 Task: Find connections with filter location Rees with filter topic #careerswith filter profile language German with filter current company Arista Networks with filter school NMKRV College for Women with filter industry Design Services with filter service category Human Resources with filter keywords title Web Designer
Action: Mouse moved to (313, 221)
Screenshot: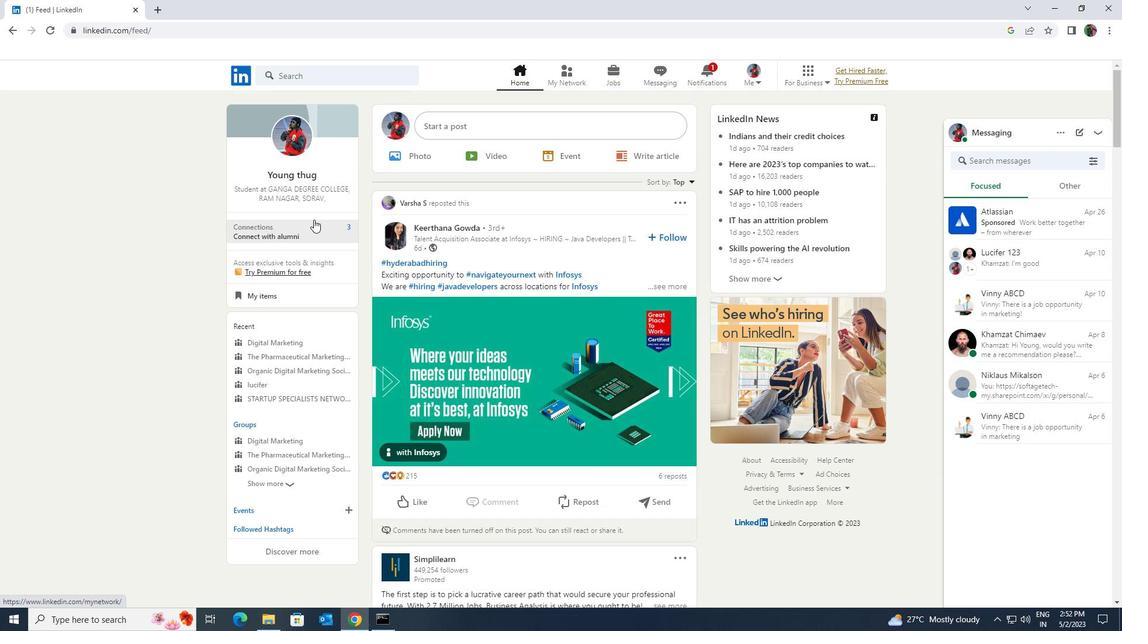 
Action: Mouse pressed left at (313, 221)
Screenshot: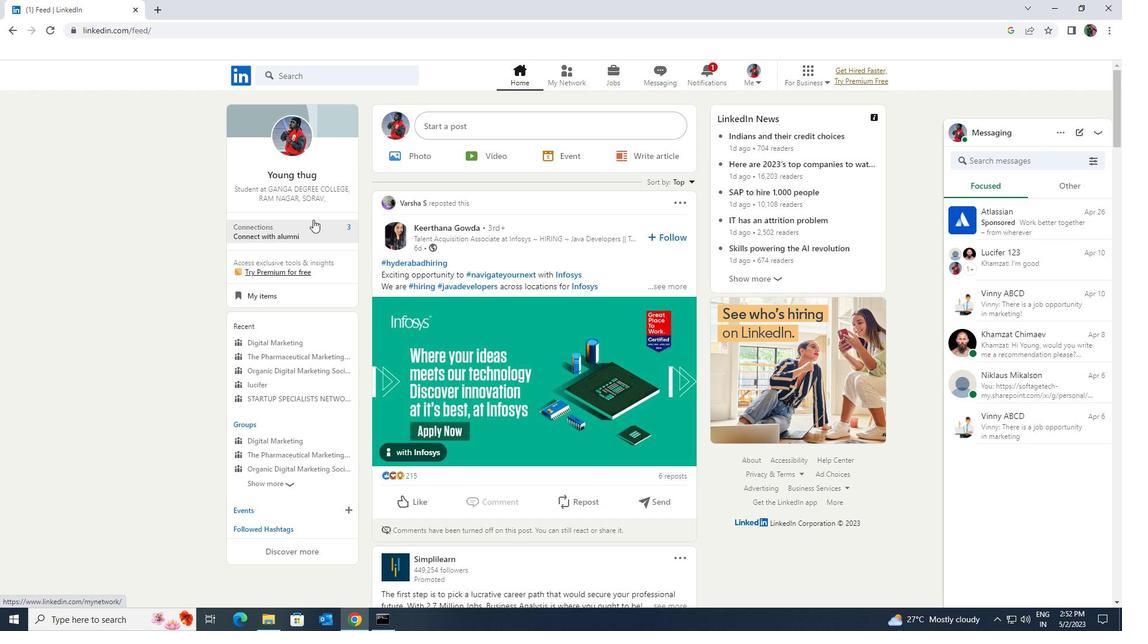 
Action: Mouse moved to (306, 139)
Screenshot: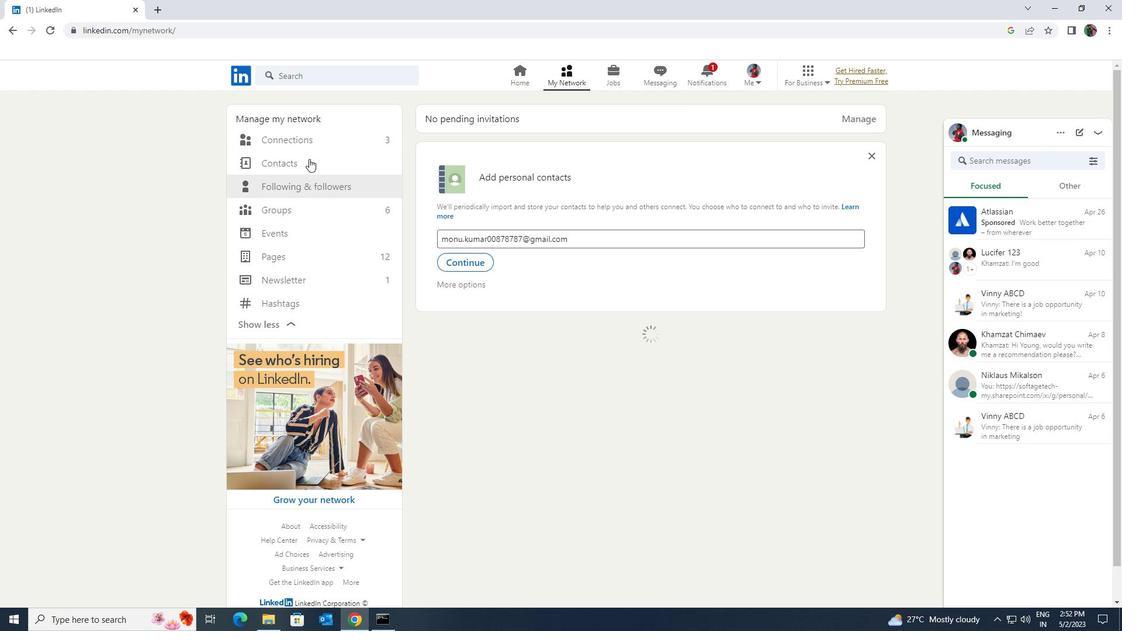 
Action: Mouse pressed left at (306, 139)
Screenshot: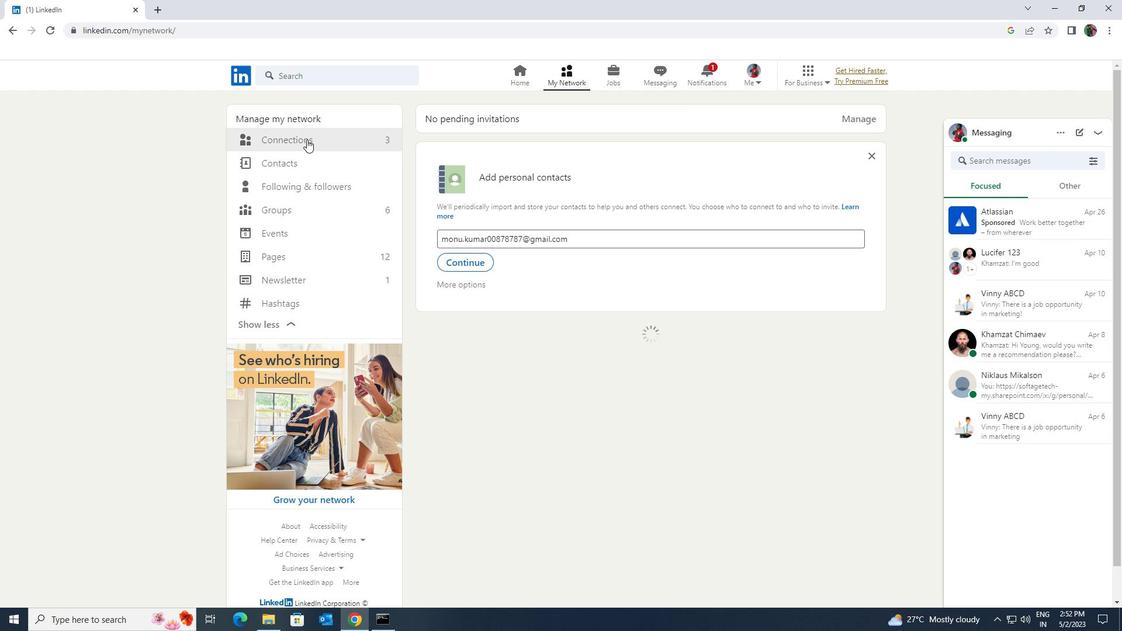
Action: Mouse moved to (635, 142)
Screenshot: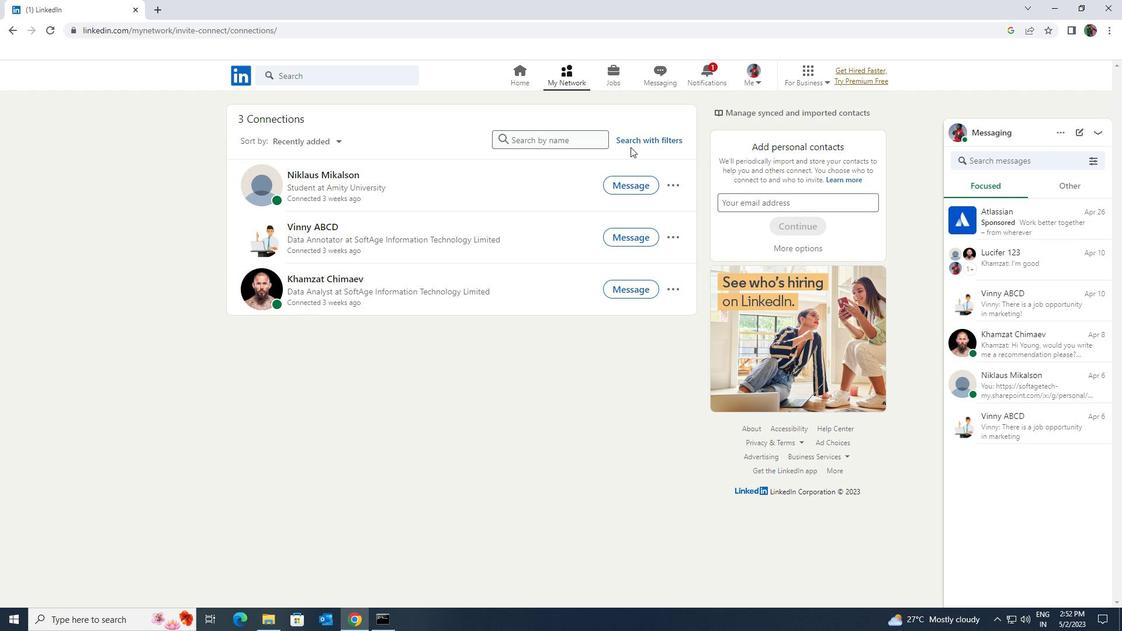 
Action: Mouse pressed left at (635, 142)
Screenshot: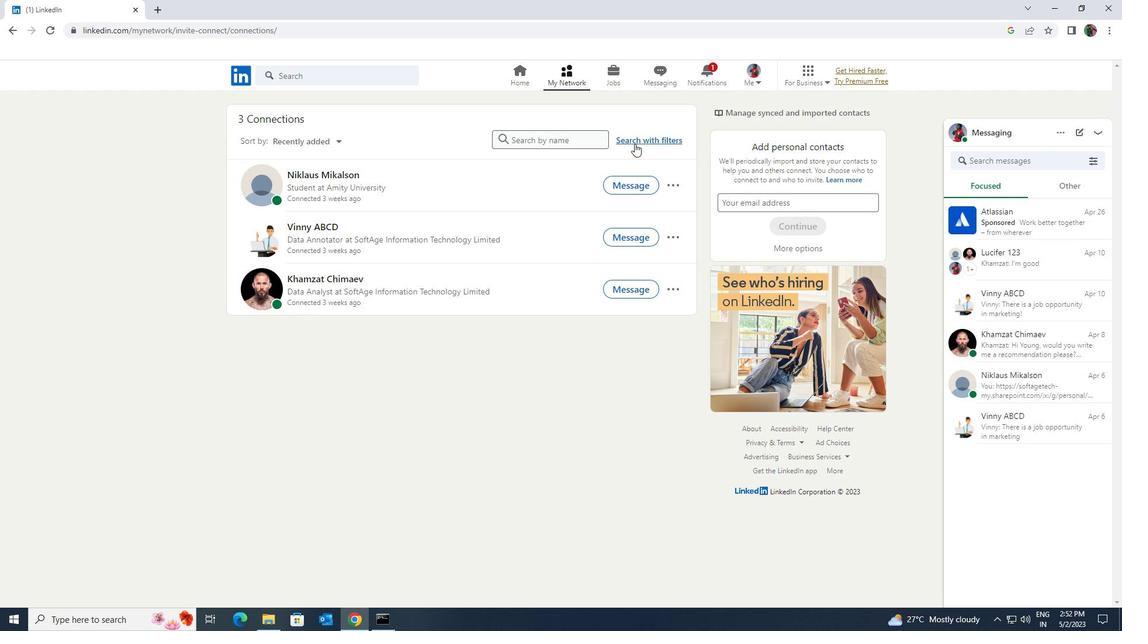 
Action: Mouse moved to (600, 108)
Screenshot: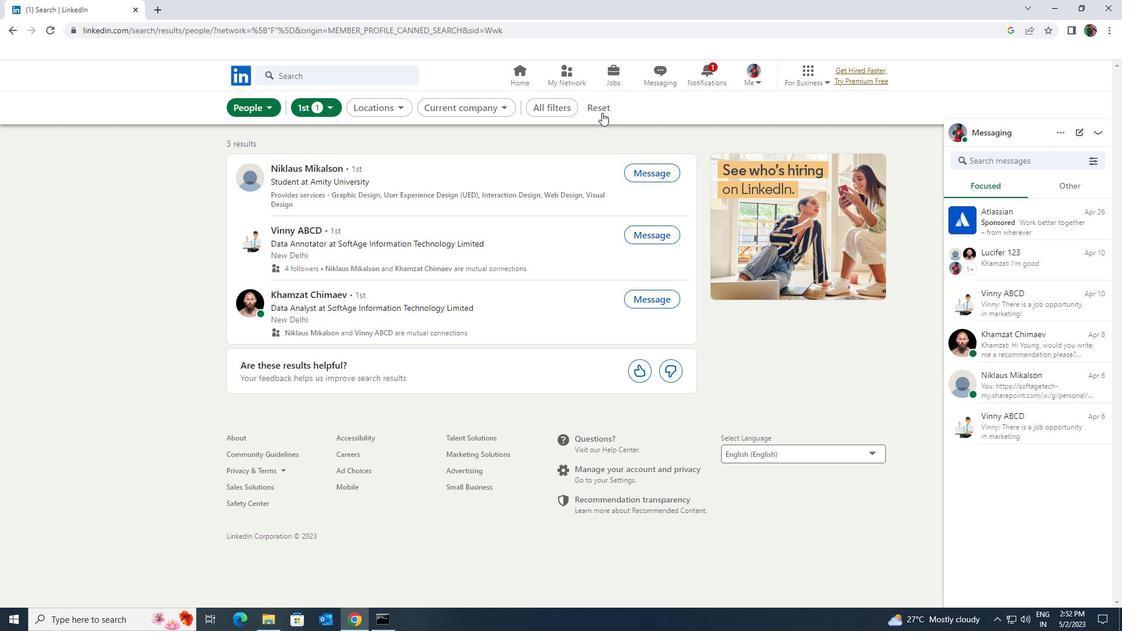 
Action: Mouse pressed left at (600, 108)
Screenshot: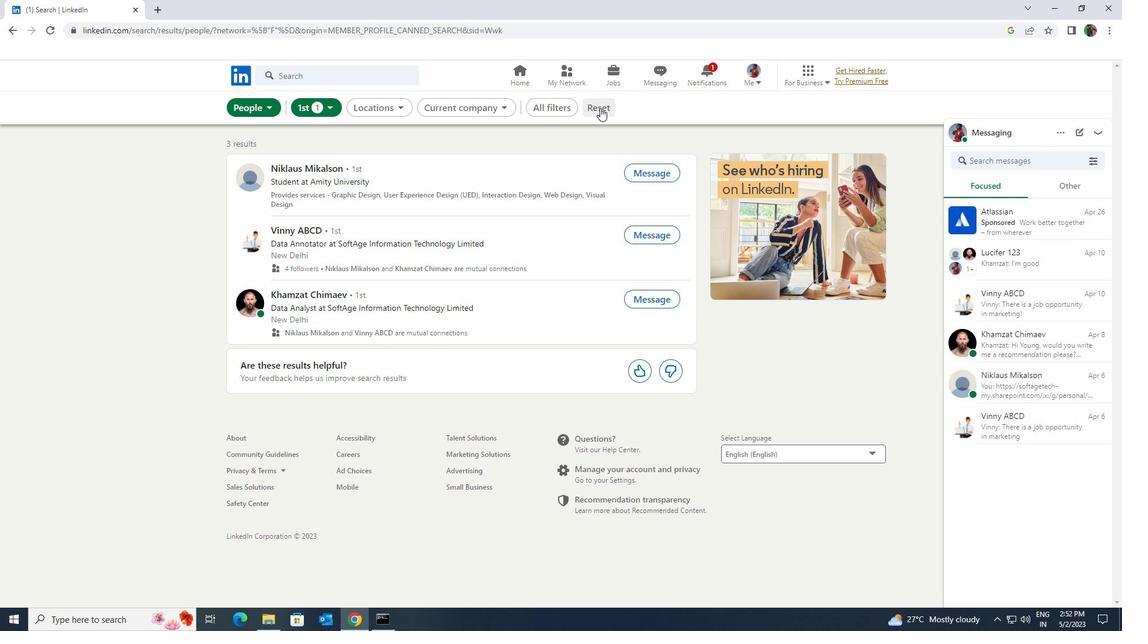 
Action: Mouse moved to (574, 106)
Screenshot: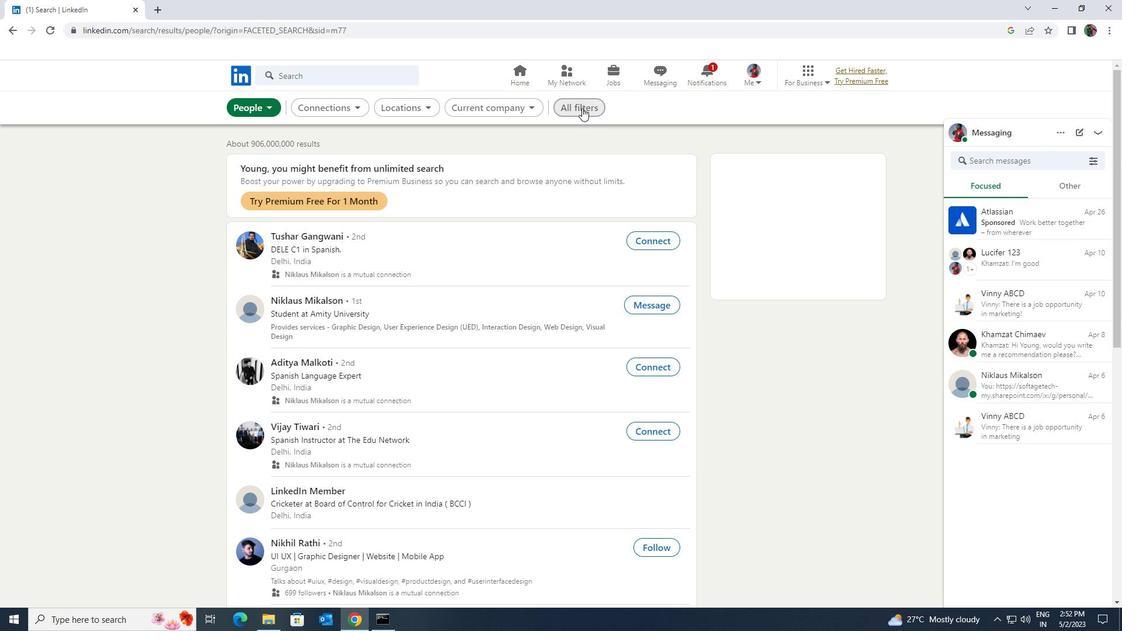 
Action: Mouse pressed left at (574, 106)
Screenshot: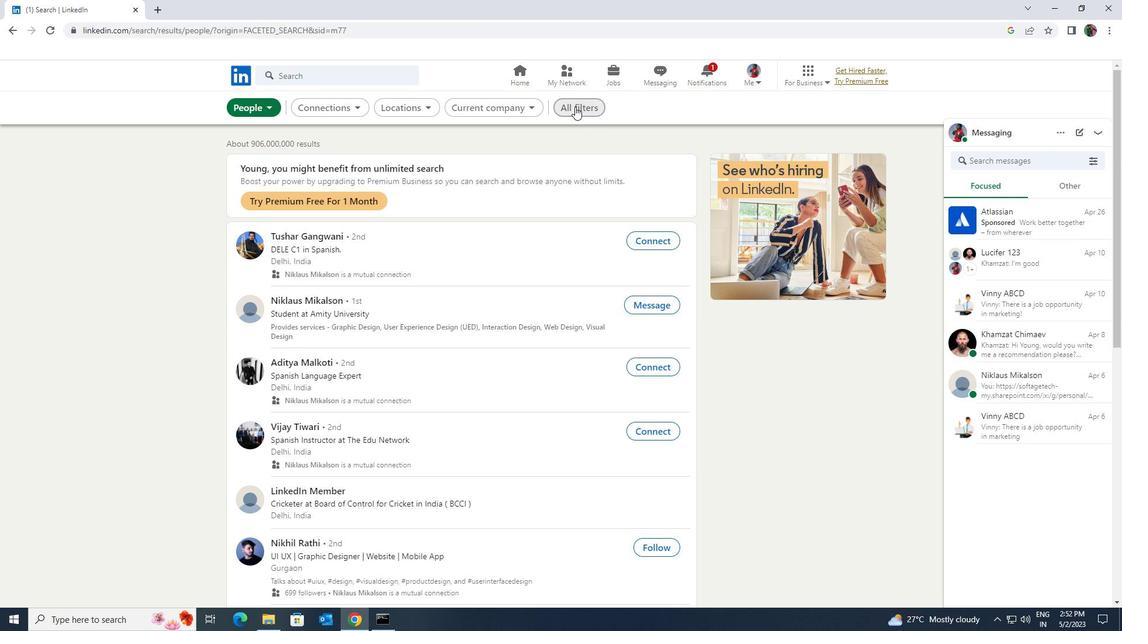 
Action: Mouse moved to (977, 461)
Screenshot: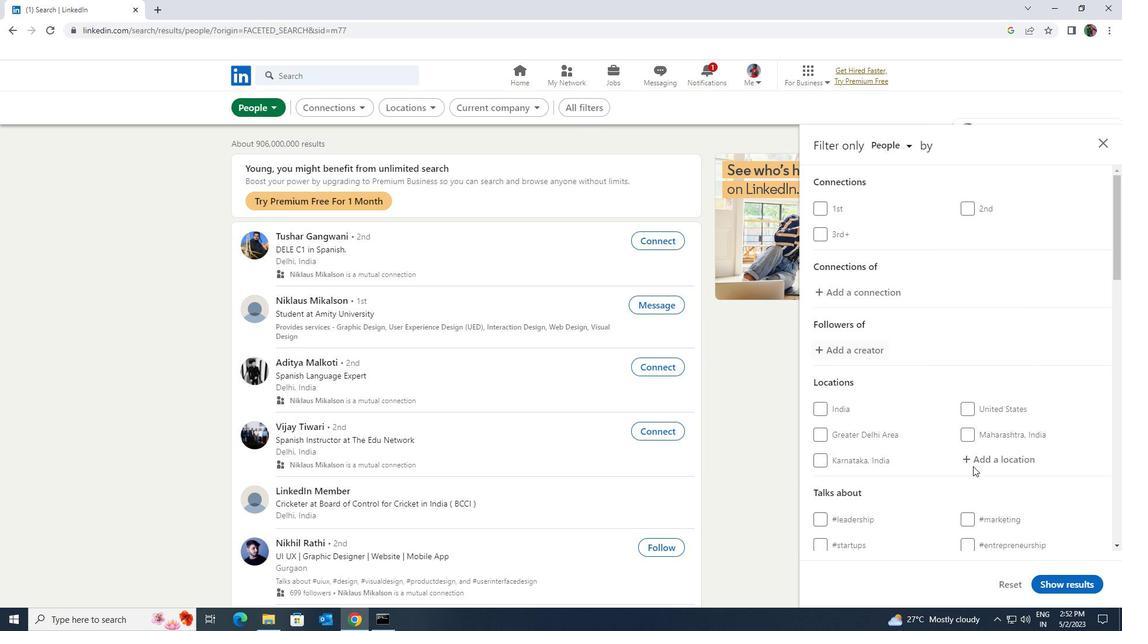
Action: Mouse pressed left at (977, 461)
Screenshot: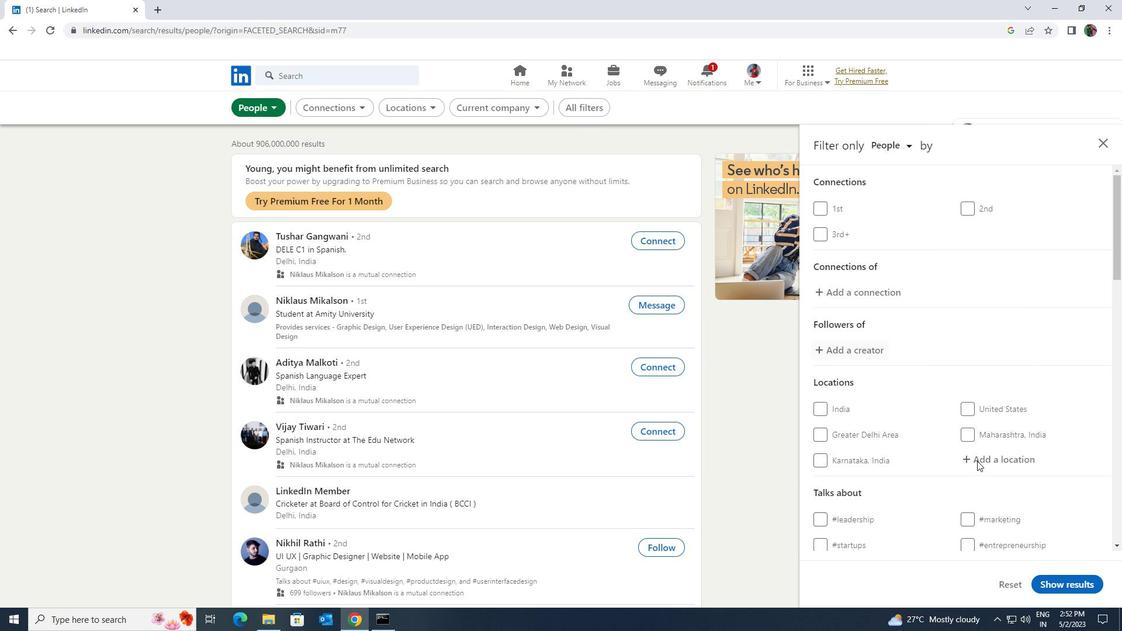 
Action: Mouse moved to (980, 456)
Screenshot: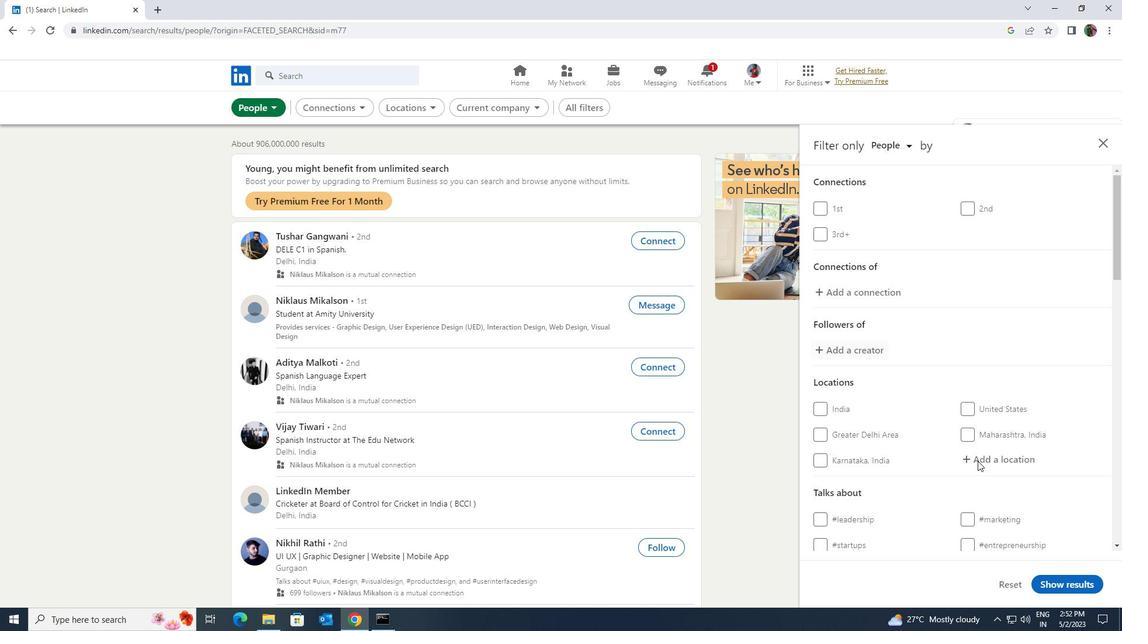 
Action: Mouse pressed left at (980, 456)
Screenshot: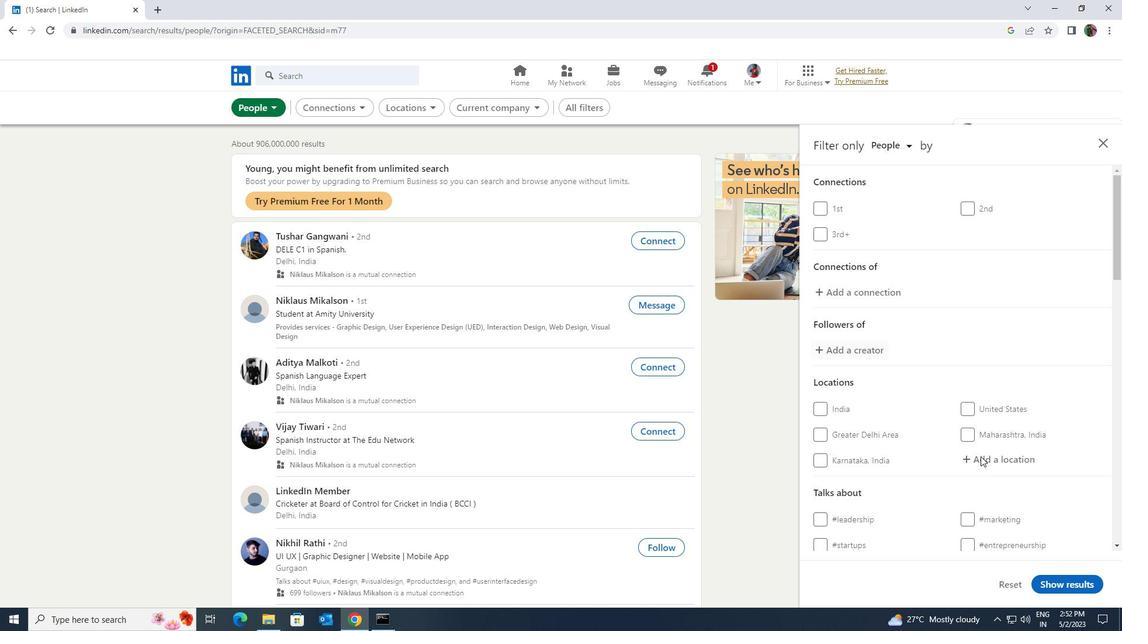 
Action: Key pressed <Key.shift>RESS
Screenshot: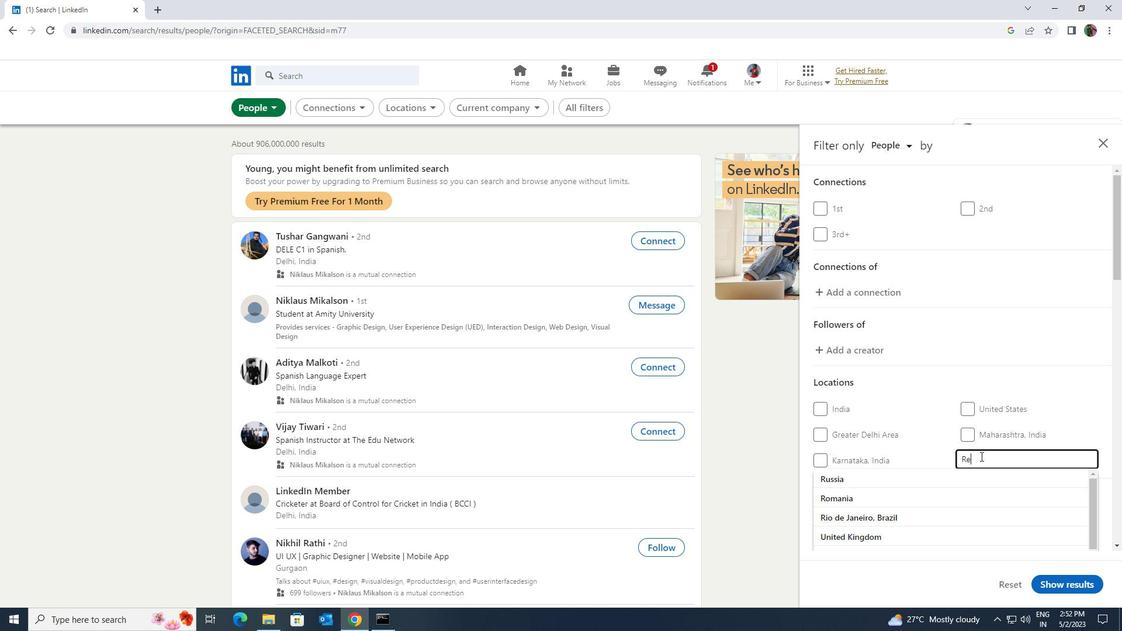 
Action: Mouse moved to (980, 461)
Screenshot: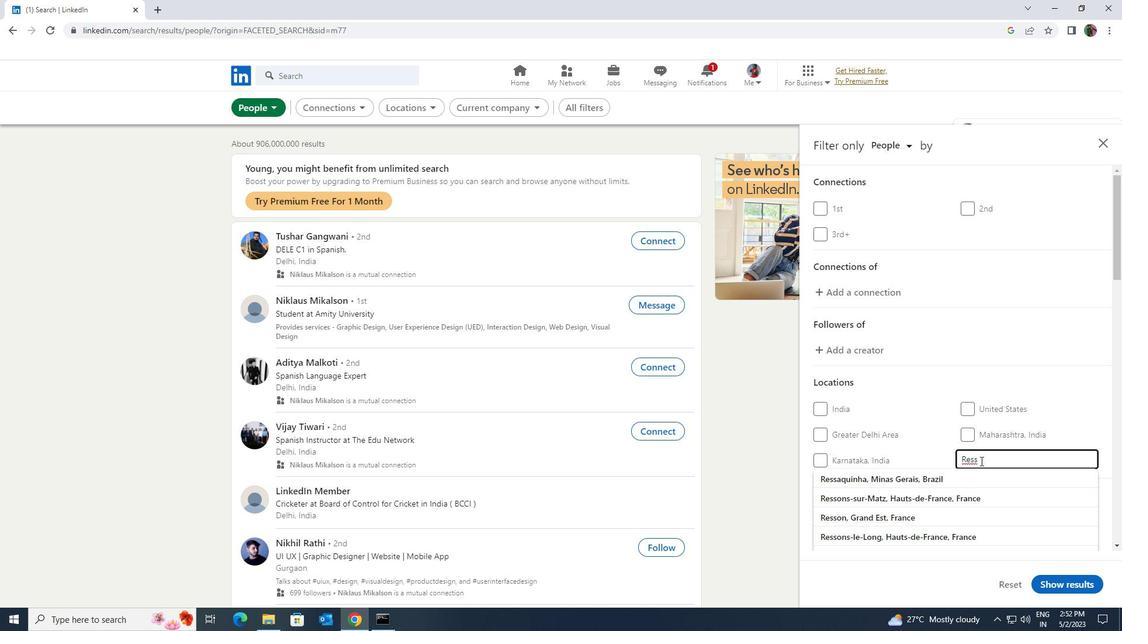 
Action: Key pressed <Key.enter>
Screenshot: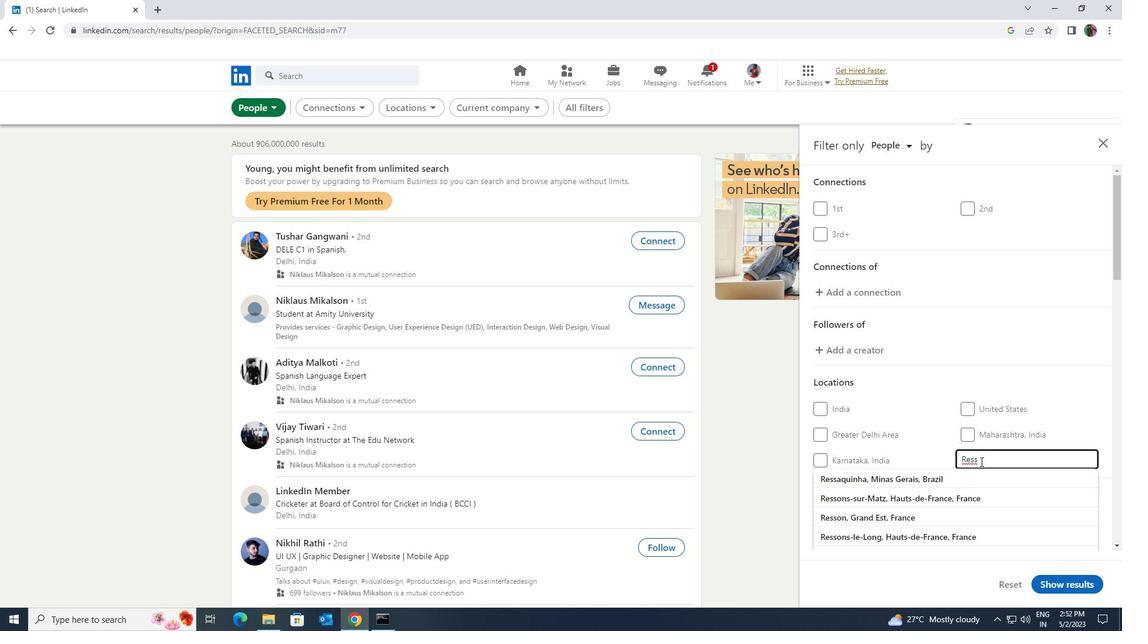 
Action: Mouse moved to (970, 469)
Screenshot: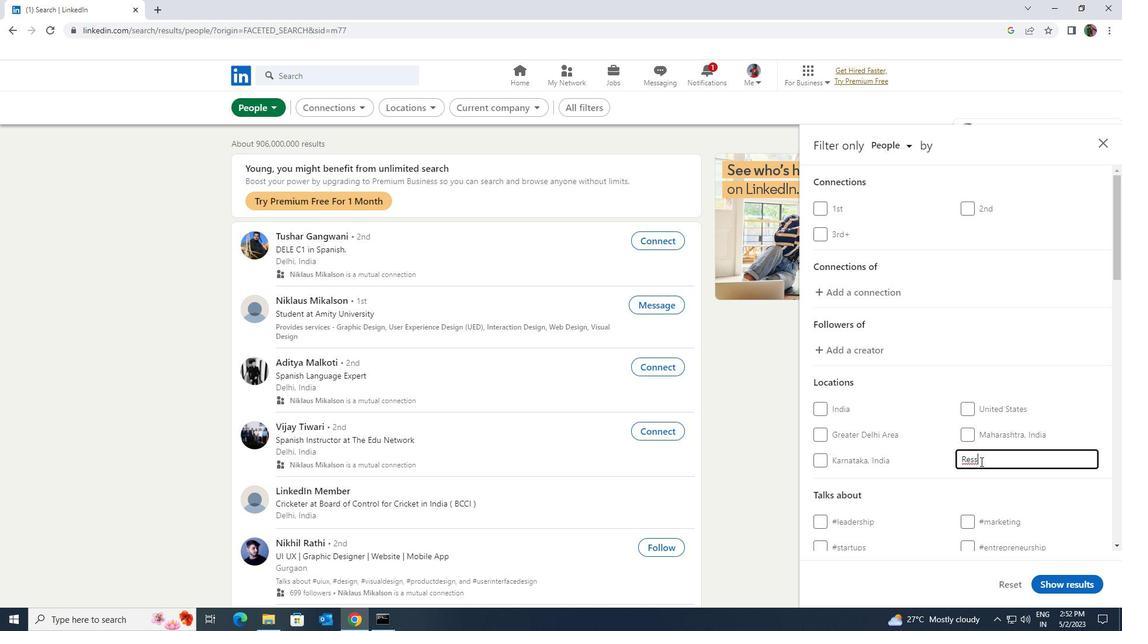 
Action: Mouse scrolled (970, 469) with delta (0, 0)
Screenshot: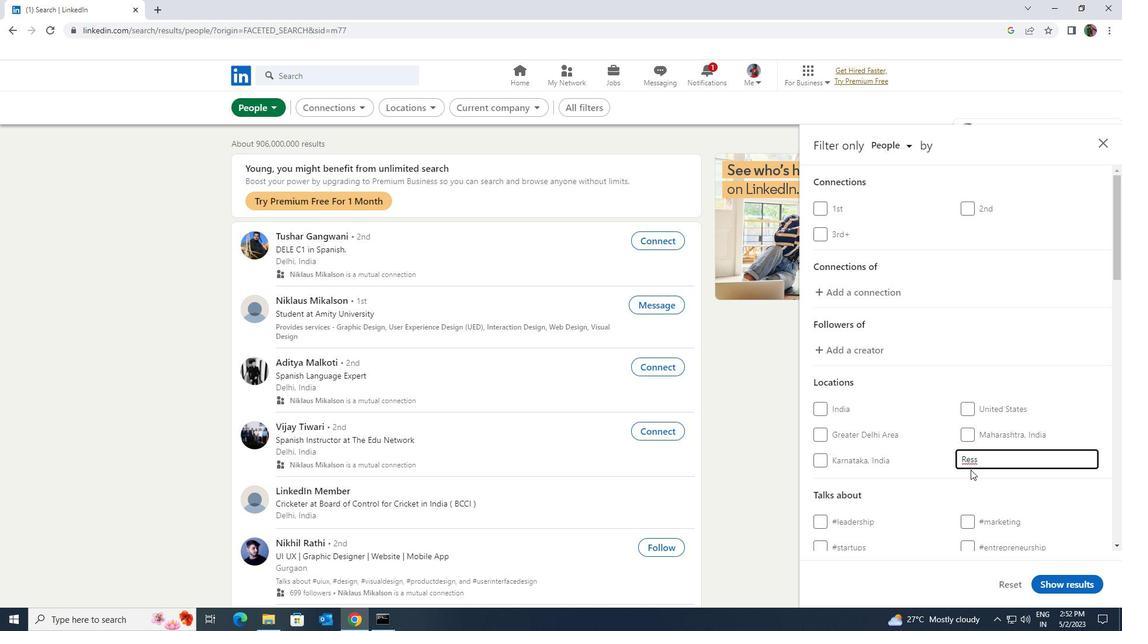 
Action: Mouse scrolled (970, 469) with delta (0, 0)
Screenshot: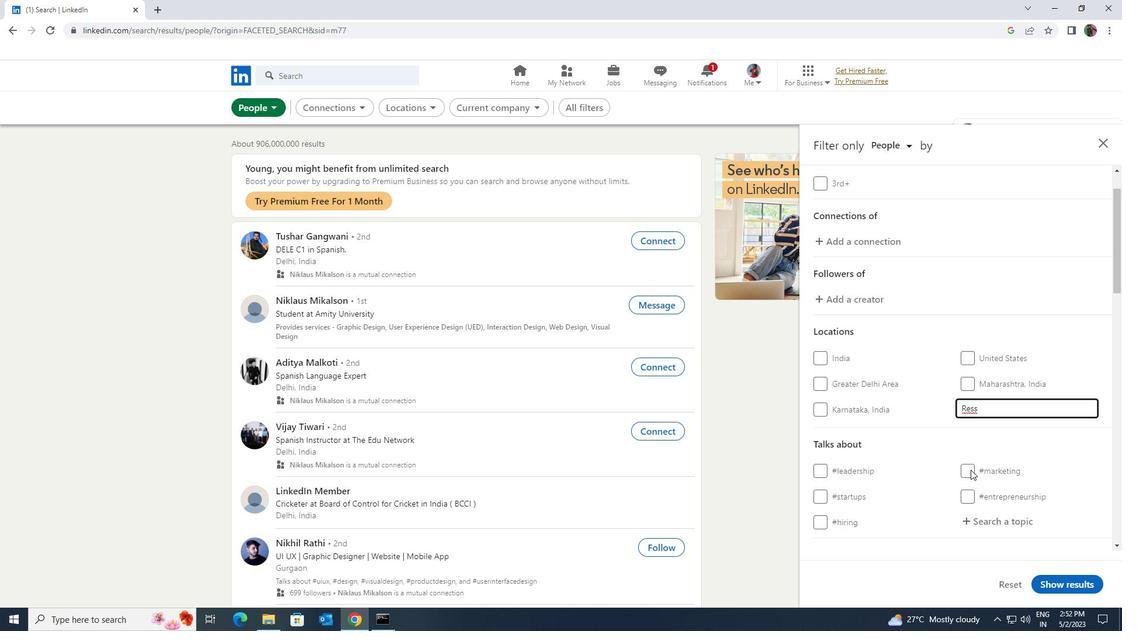 
Action: Mouse scrolled (970, 469) with delta (0, 0)
Screenshot: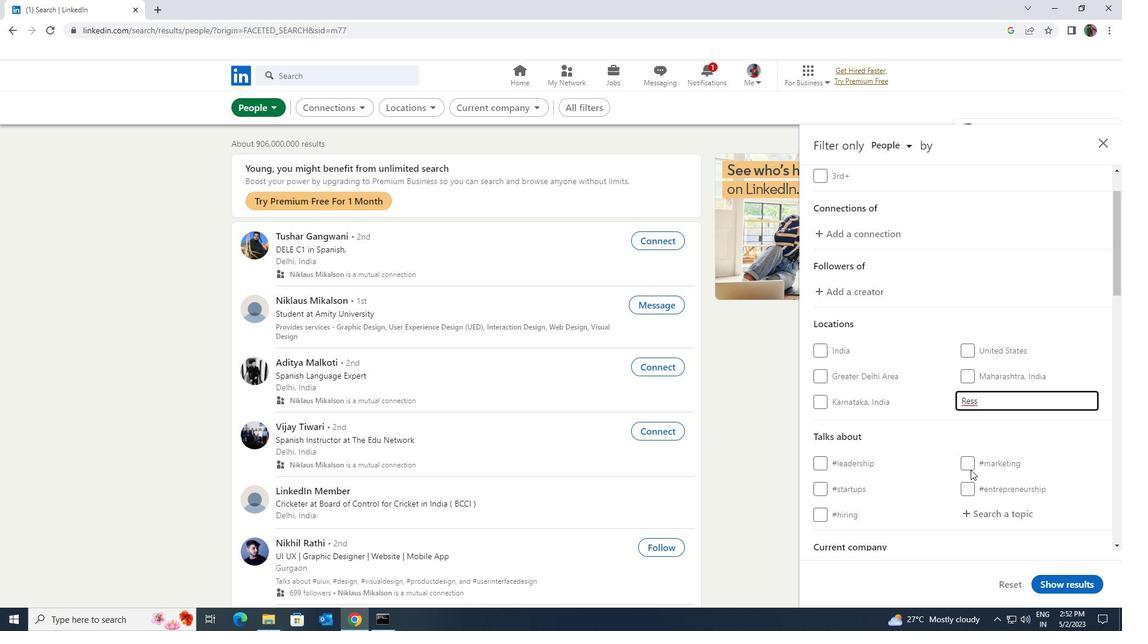 
Action: Mouse moved to (988, 397)
Screenshot: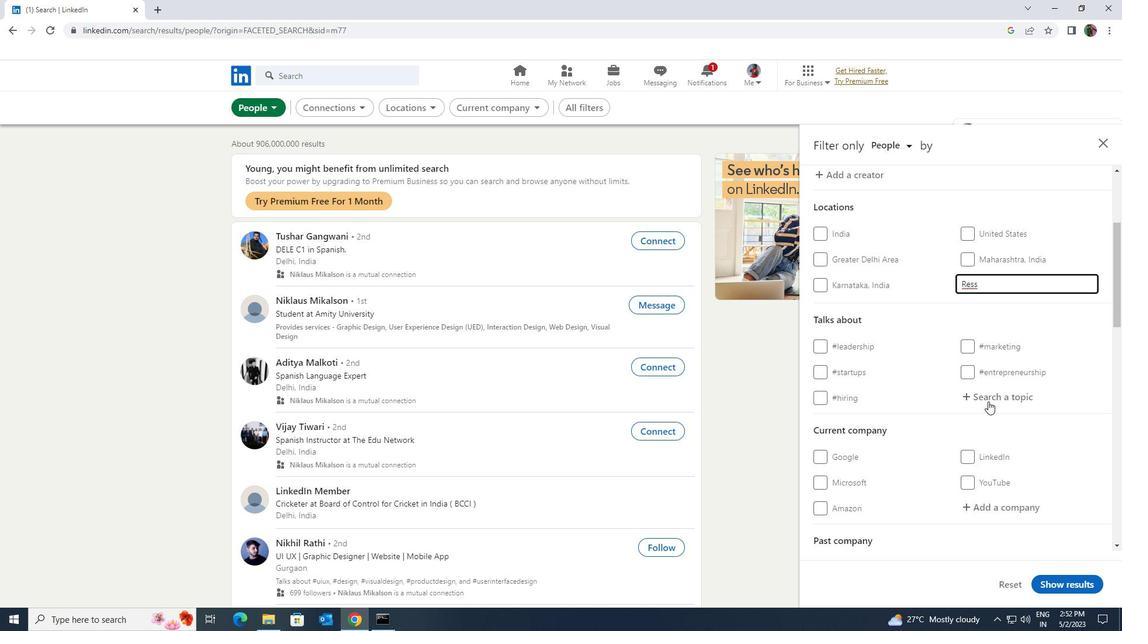 
Action: Mouse pressed left at (988, 397)
Screenshot: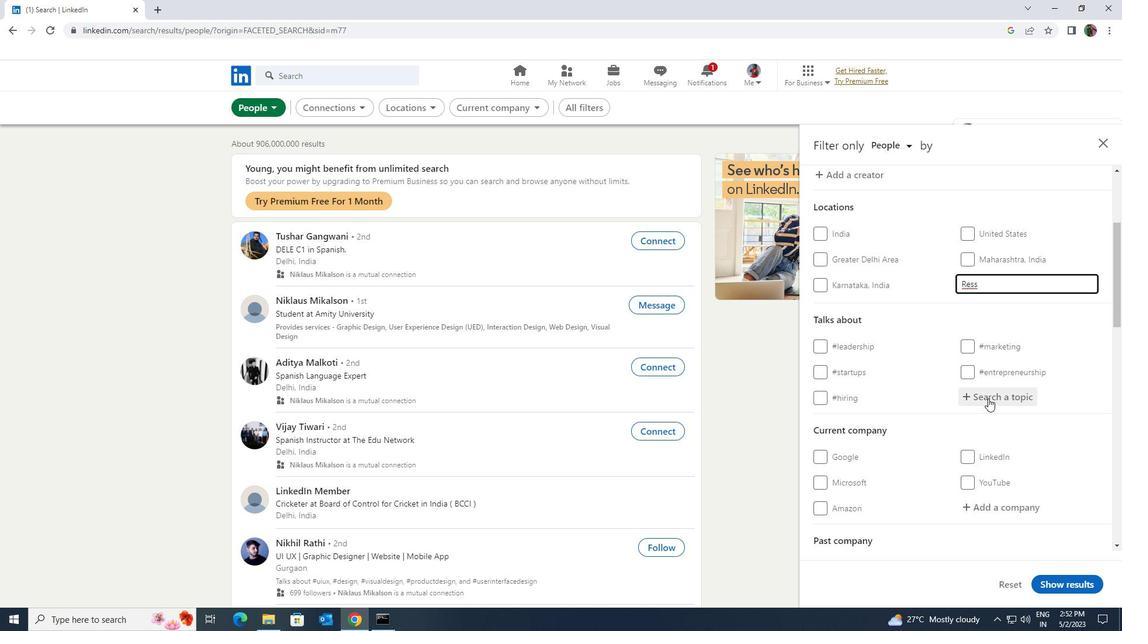 
Action: Key pressed <Key.shift><Key.shift><Key.shift>CAREER
Screenshot: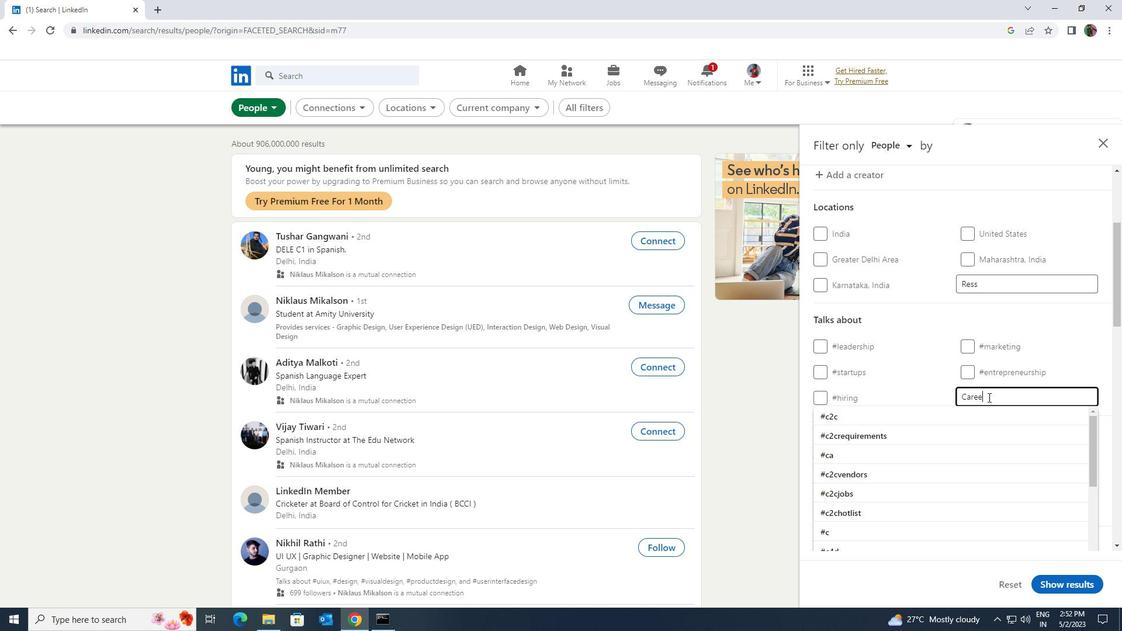 
Action: Mouse moved to (977, 408)
Screenshot: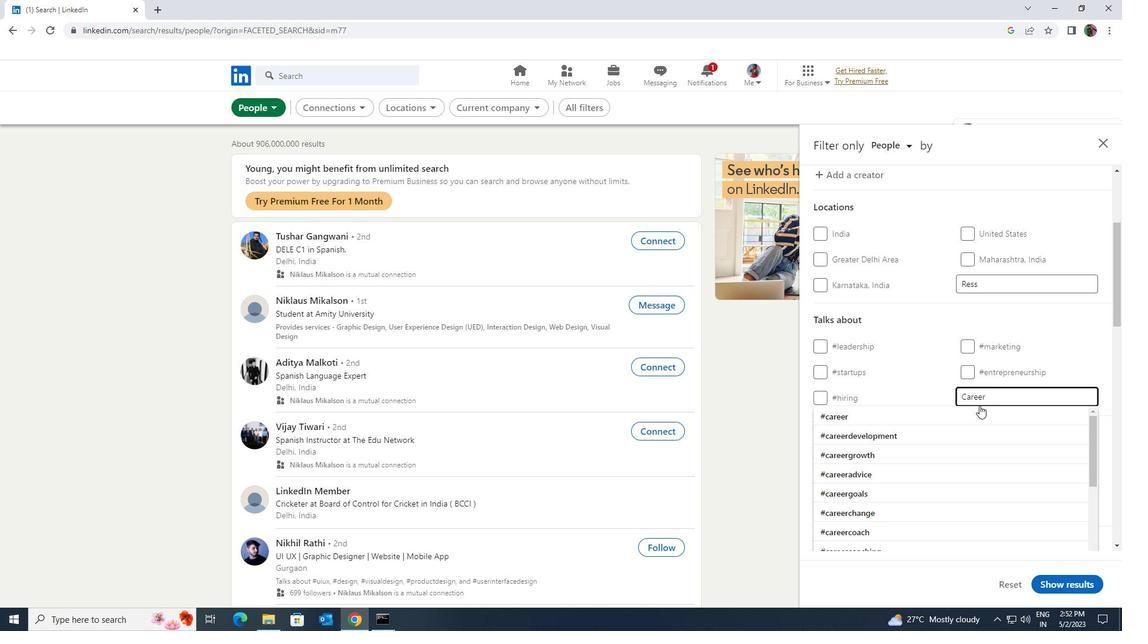 
Action: Mouse pressed left at (977, 408)
Screenshot: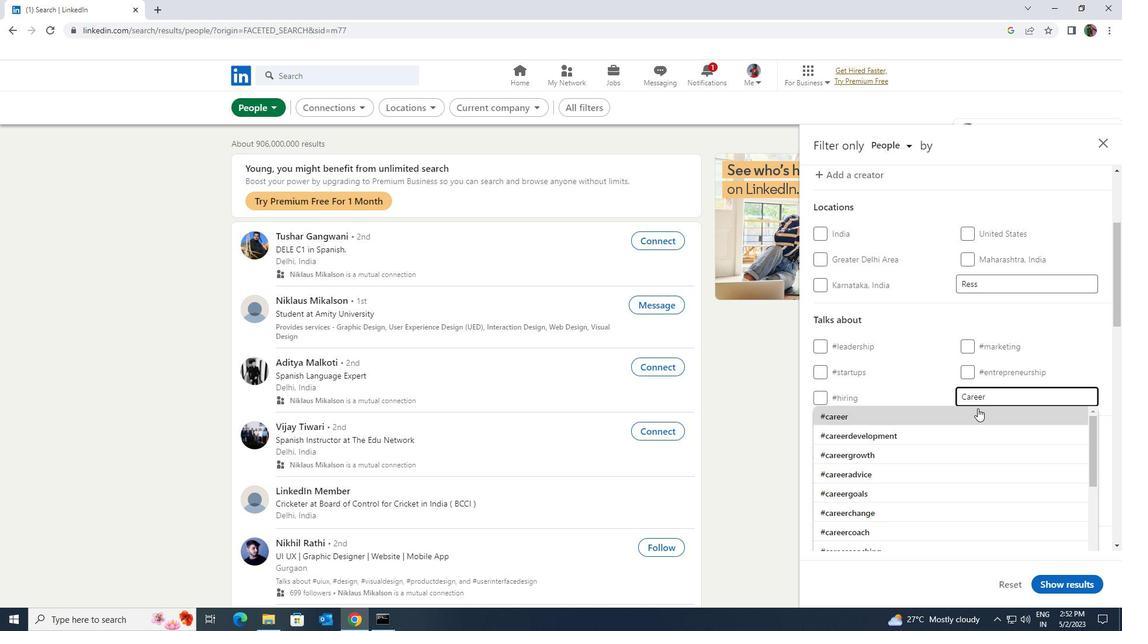 
Action: Mouse scrolled (977, 407) with delta (0, 0)
Screenshot: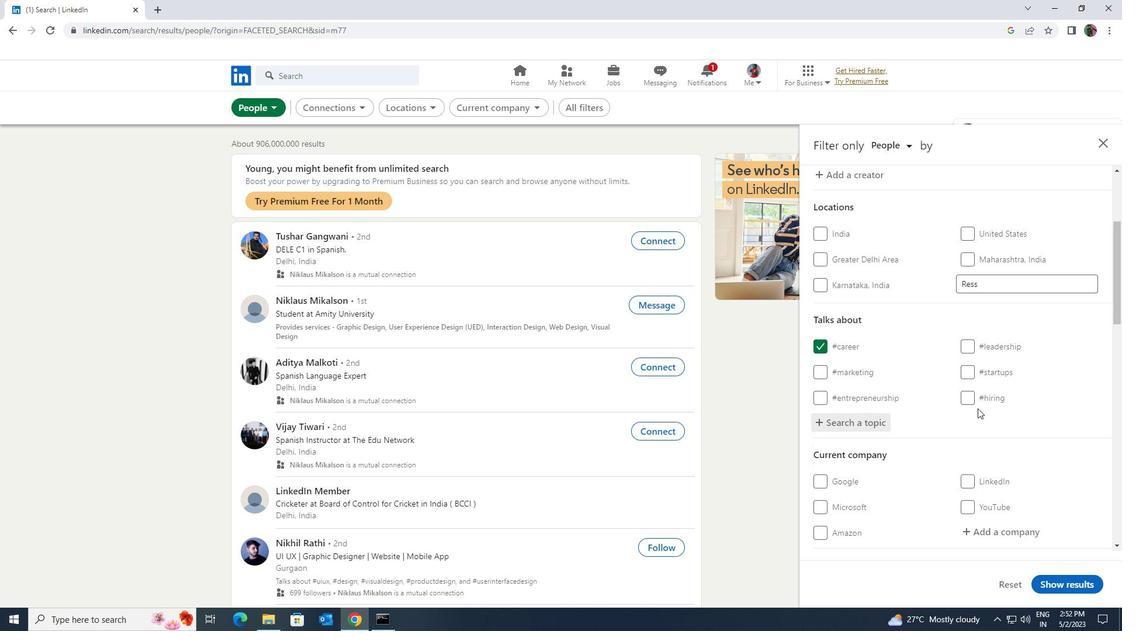 
Action: Mouse scrolled (977, 407) with delta (0, 0)
Screenshot: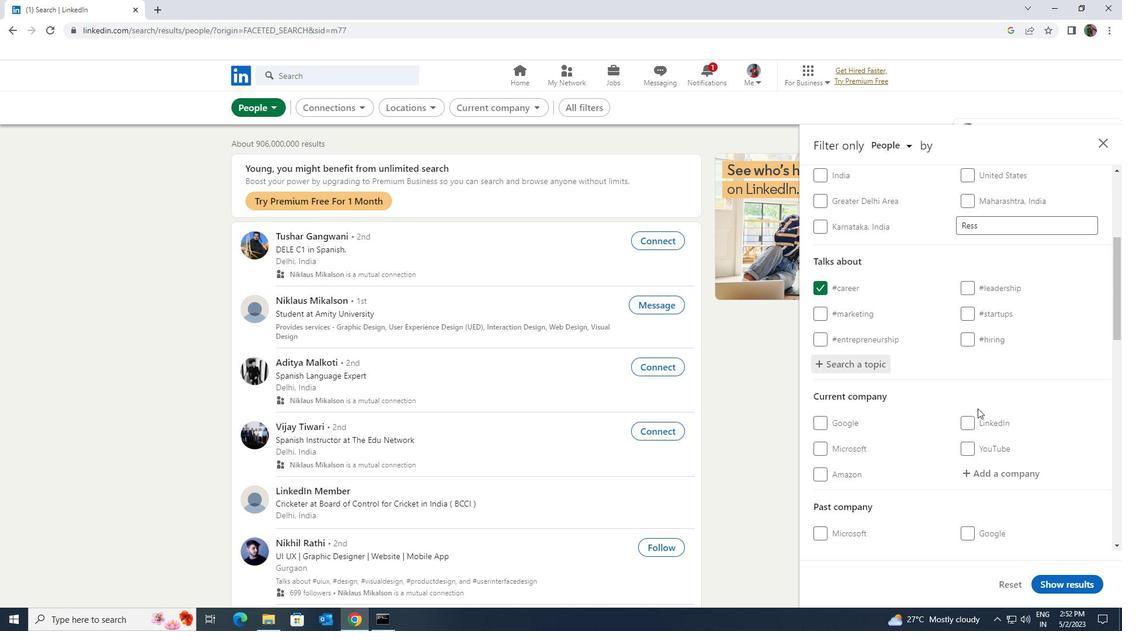 
Action: Mouse scrolled (977, 407) with delta (0, 0)
Screenshot: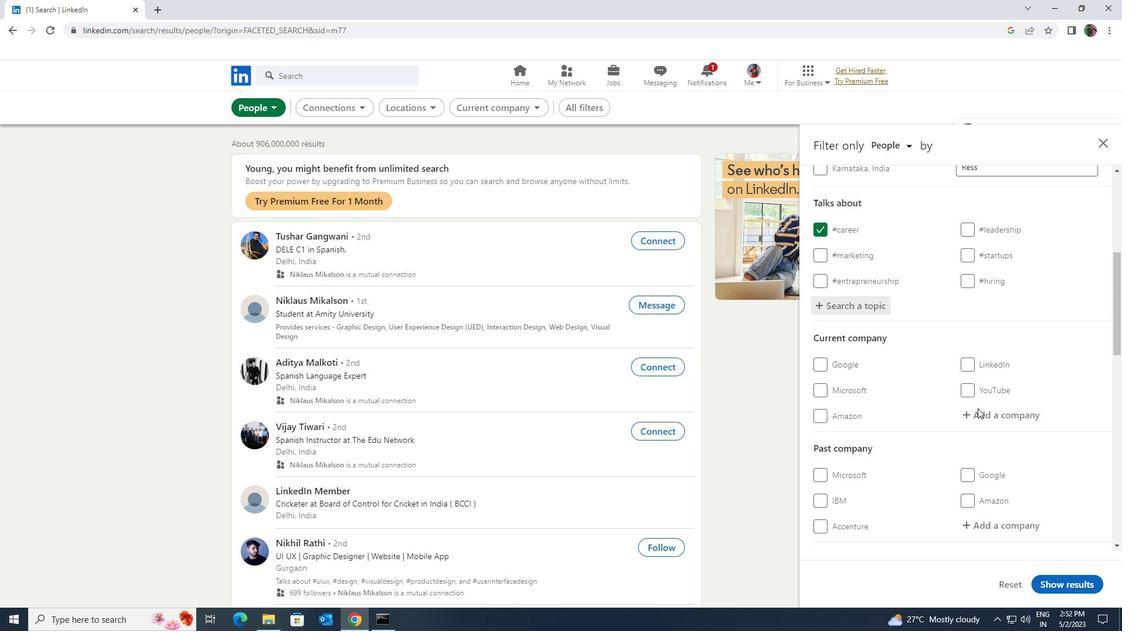 
Action: Mouse scrolled (977, 407) with delta (0, 0)
Screenshot: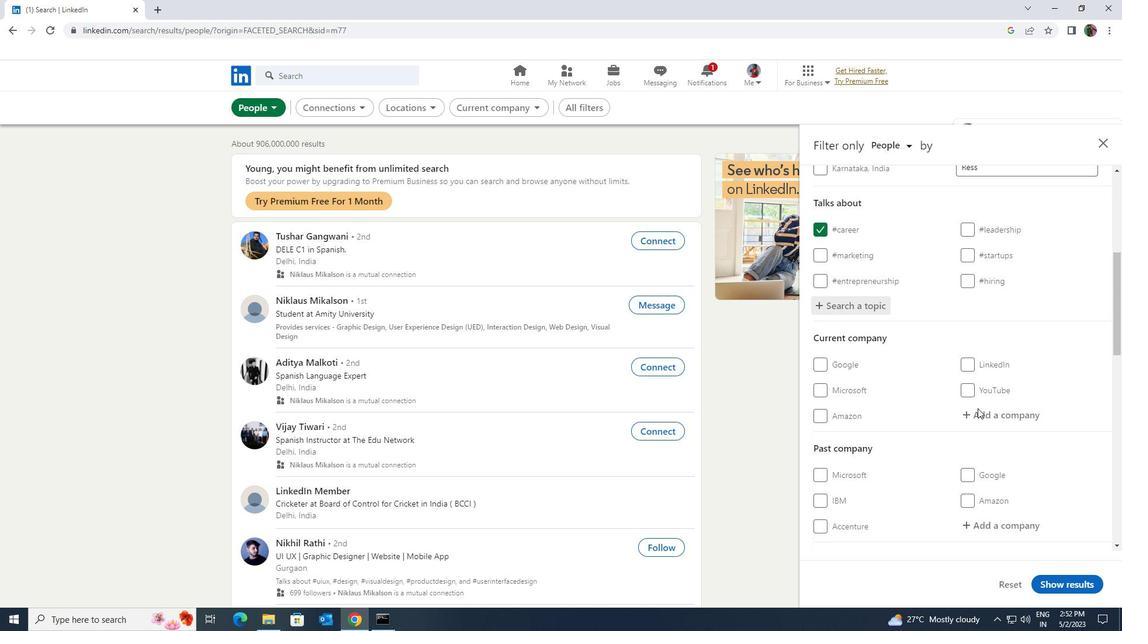 
Action: Mouse scrolled (977, 407) with delta (0, 0)
Screenshot: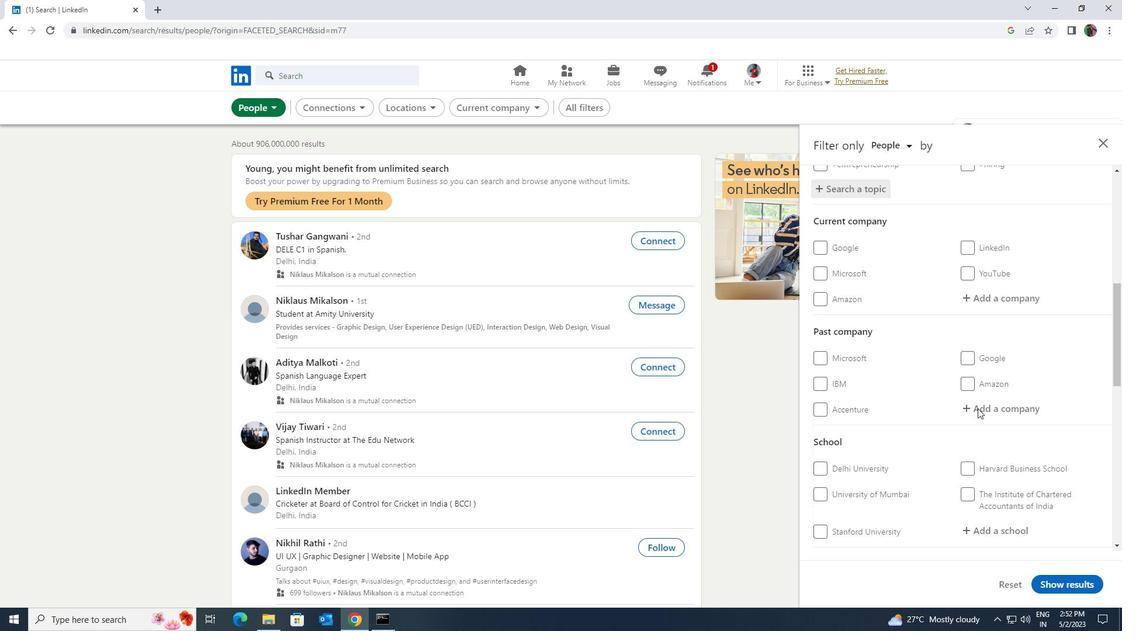 
Action: Mouse scrolled (977, 407) with delta (0, 0)
Screenshot: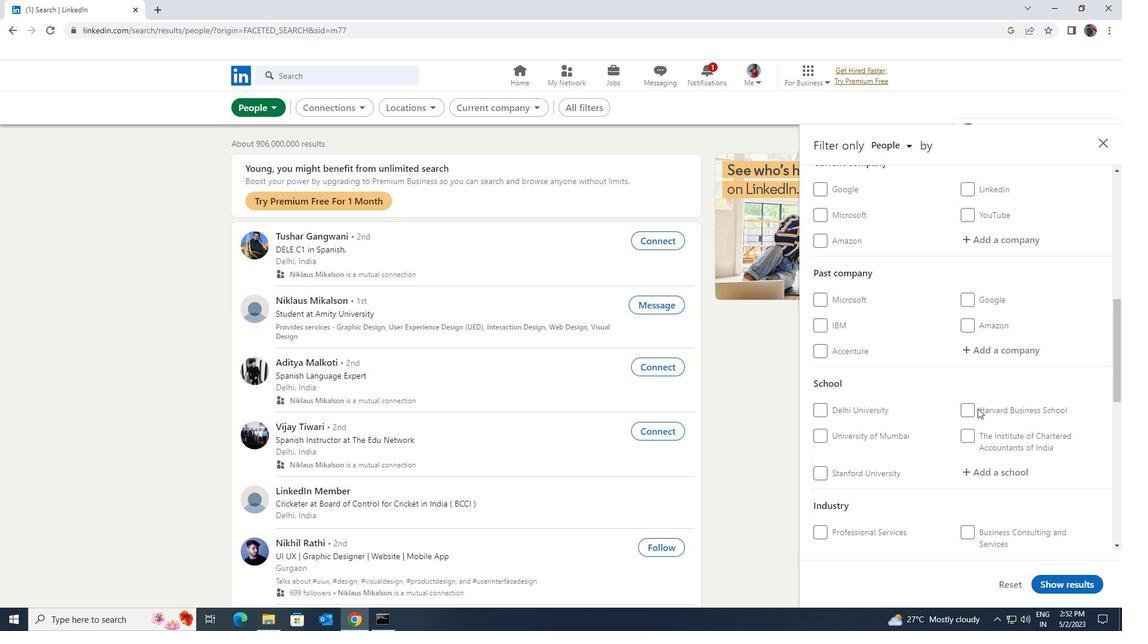 
Action: Mouse scrolled (977, 407) with delta (0, 0)
Screenshot: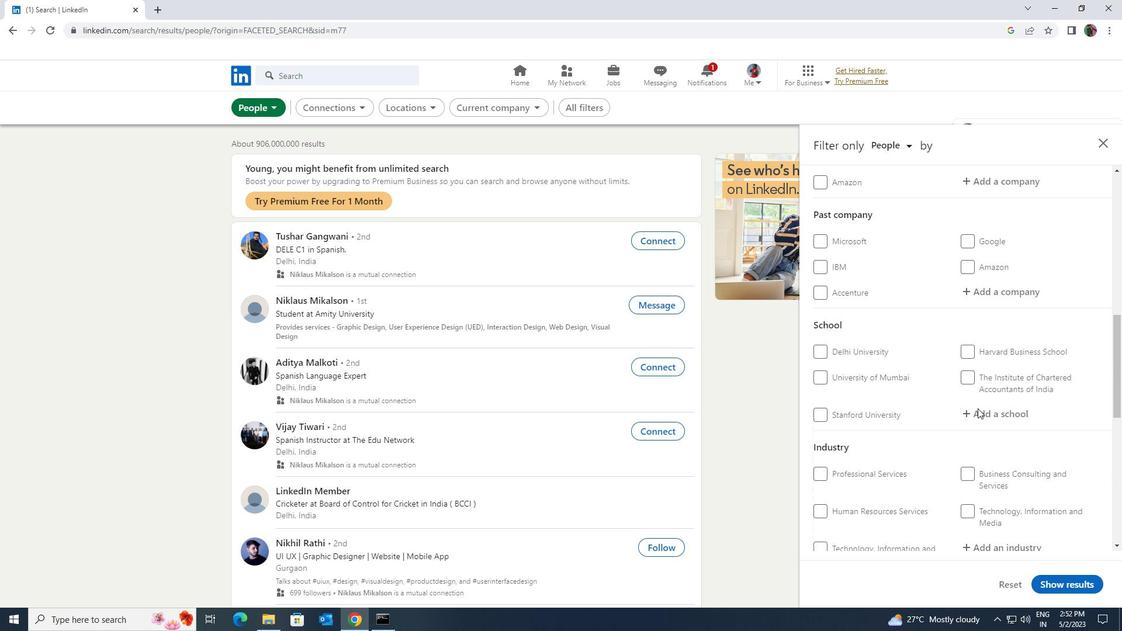 
Action: Mouse scrolled (977, 407) with delta (0, 0)
Screenshot: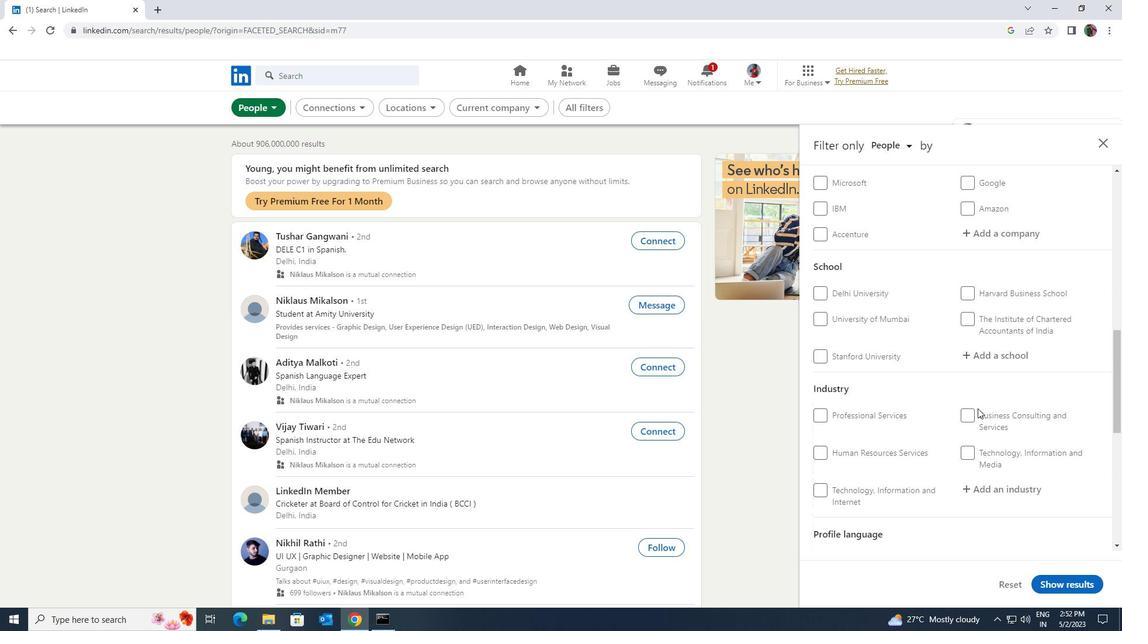 
Action: Mouse scrolled (977, 407) with delta (0, 0)
Screenshot: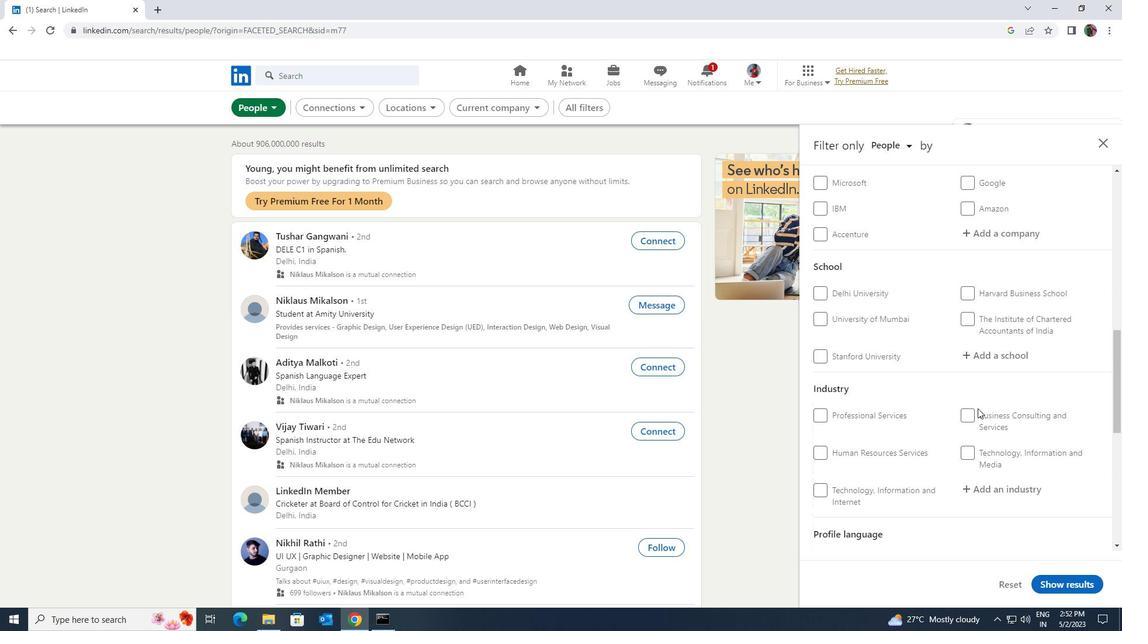 
Action: Mouse scrolled (977, 407) with delta (0, 0)
Screenshot: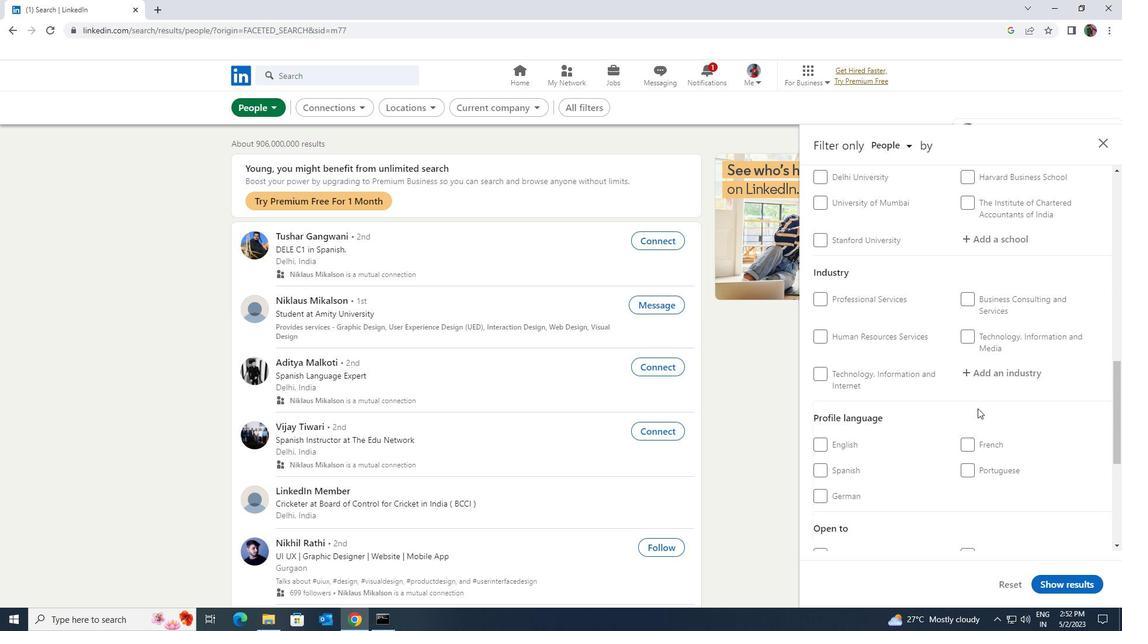 
Action: Mouse moved to (826, 436)
Screenshot: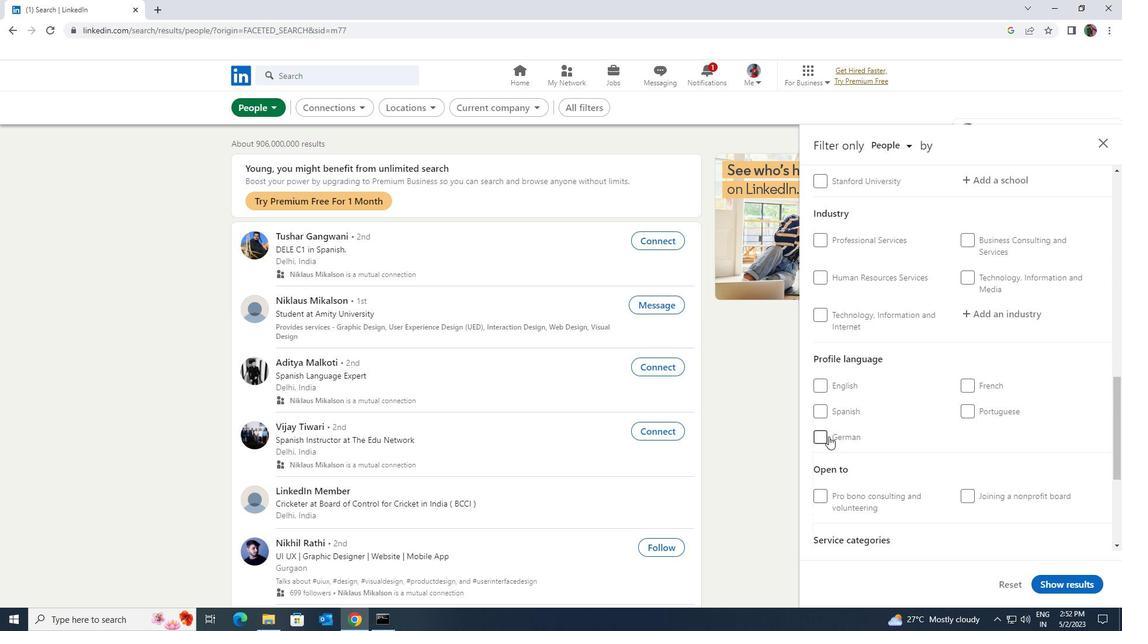 
Action: Mouse pressed left at (826, 436)
Screenshot: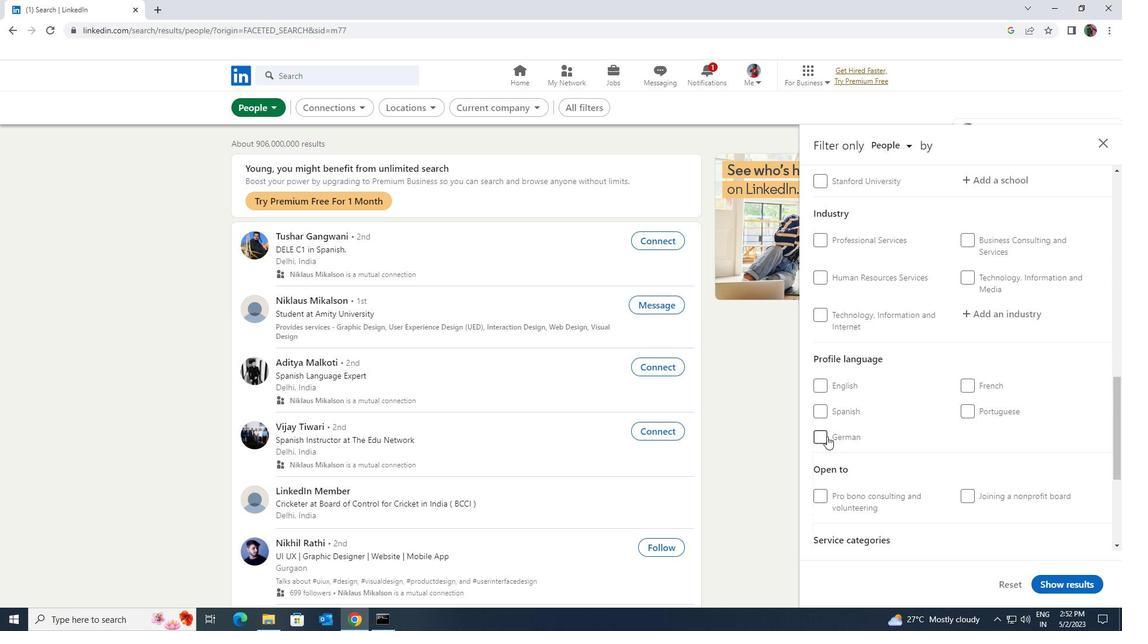 
Action: Mouse moved to (875, 430)
Screenshot: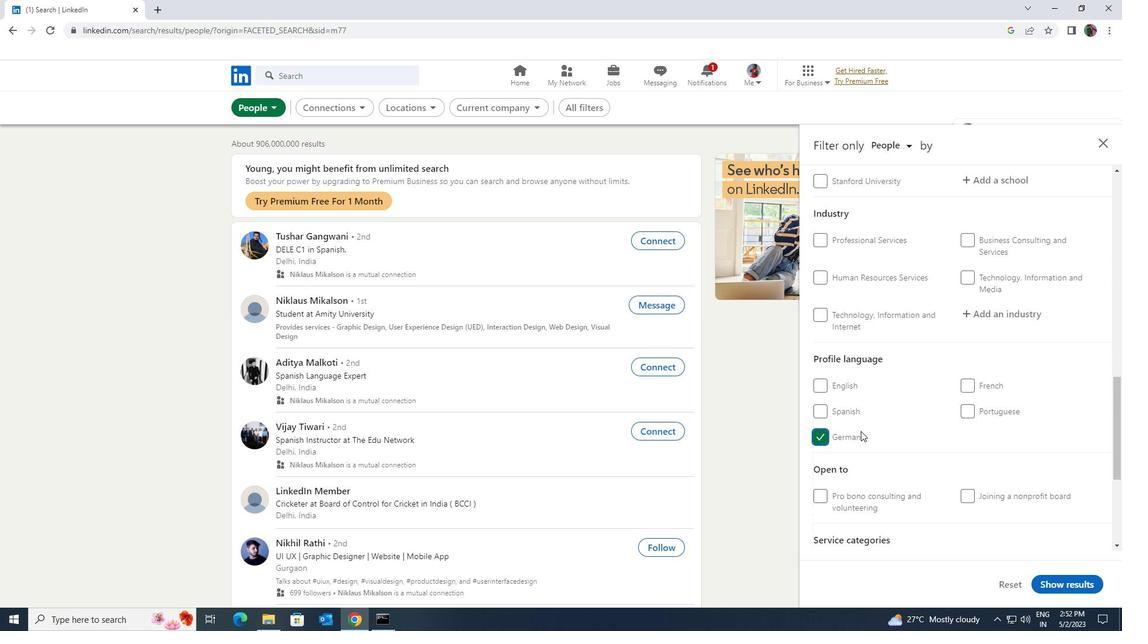 
Action: Mouse scrolled (875, 431) with delta (0, 0)
Screenshot: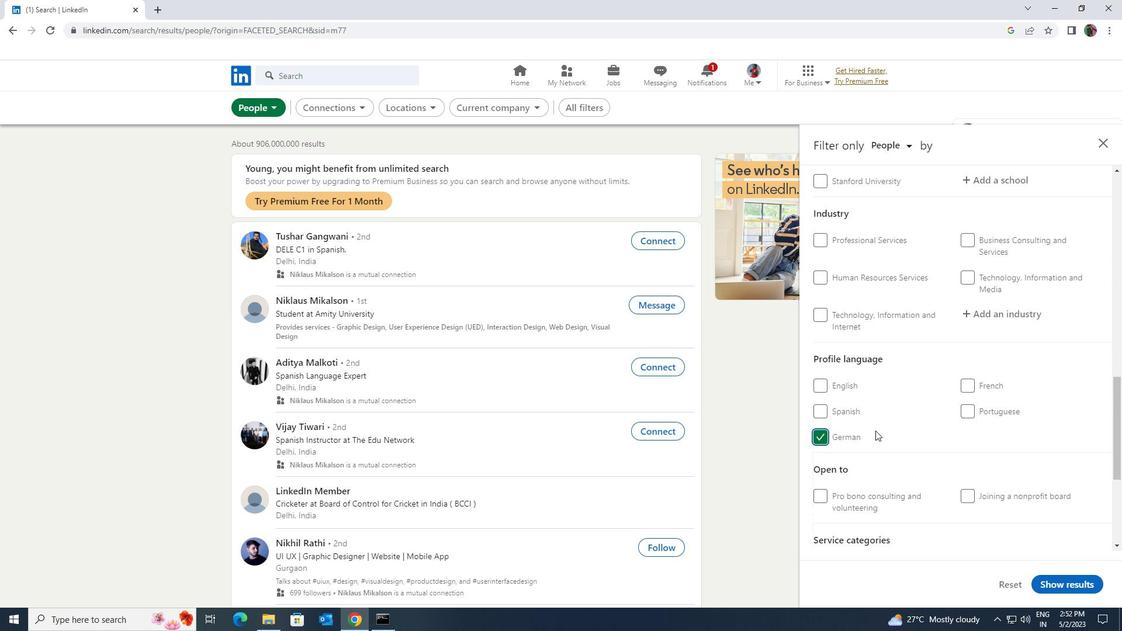 
Action: Mouse scrolled (875, 431) with delta (0, 0)
Screenshot: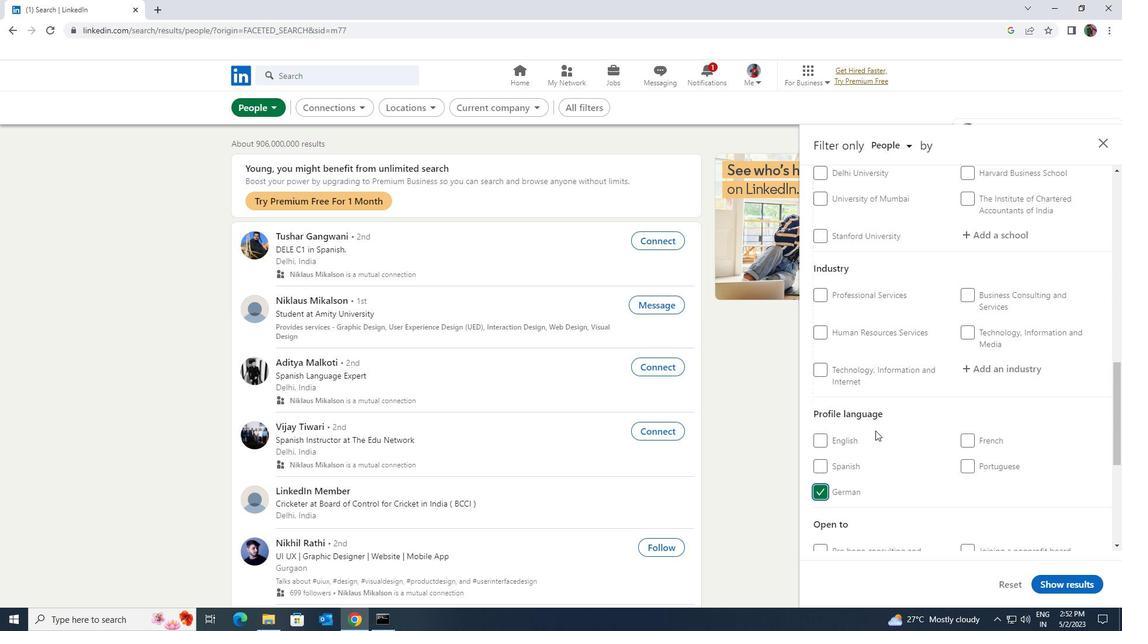 
Action: Mouse scrolled (875, 431) with delta (0, 0)
Screenshot: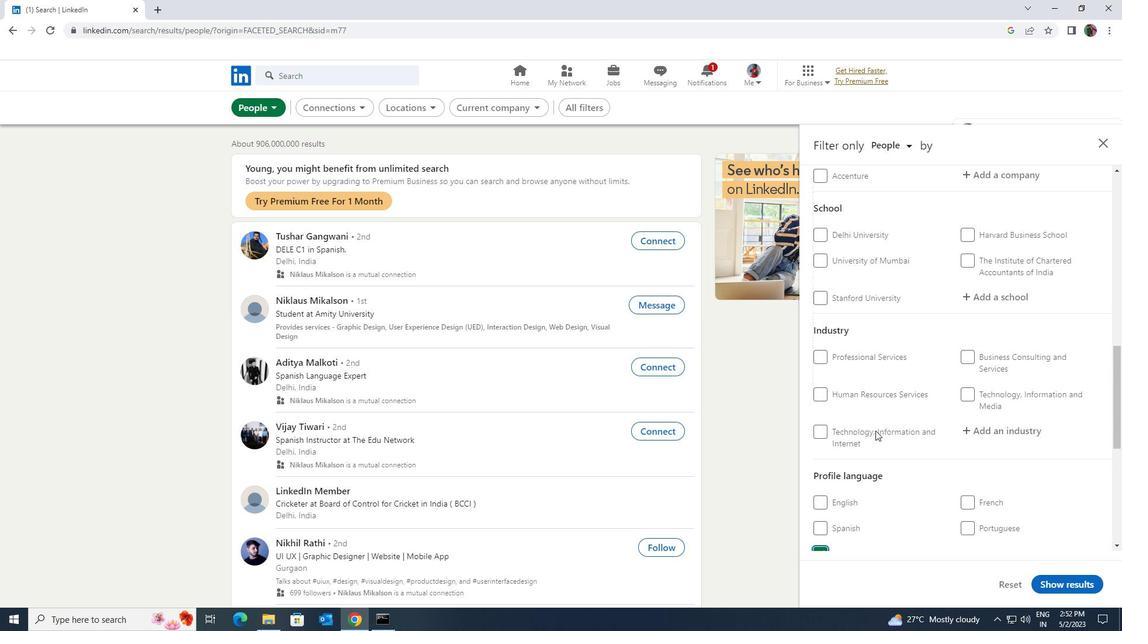 
Action: Mouse scrolled (875, 431) with delta (0, 0)
Screenshot: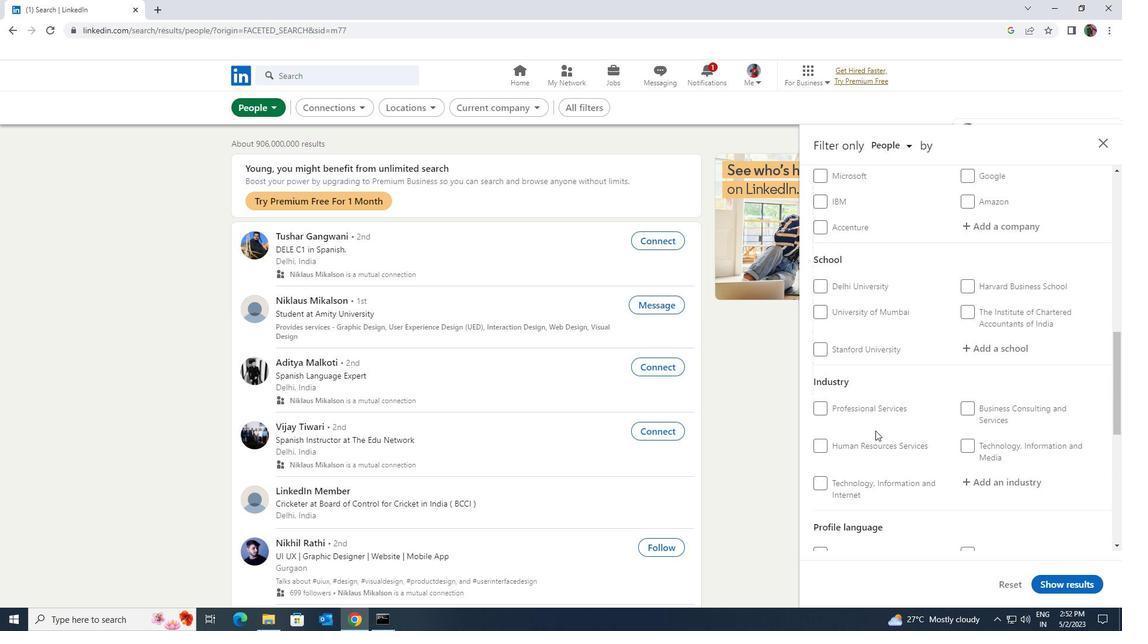 
Action: Mouse scrolled (875, 431) with delta (0, 0)
Screenshot: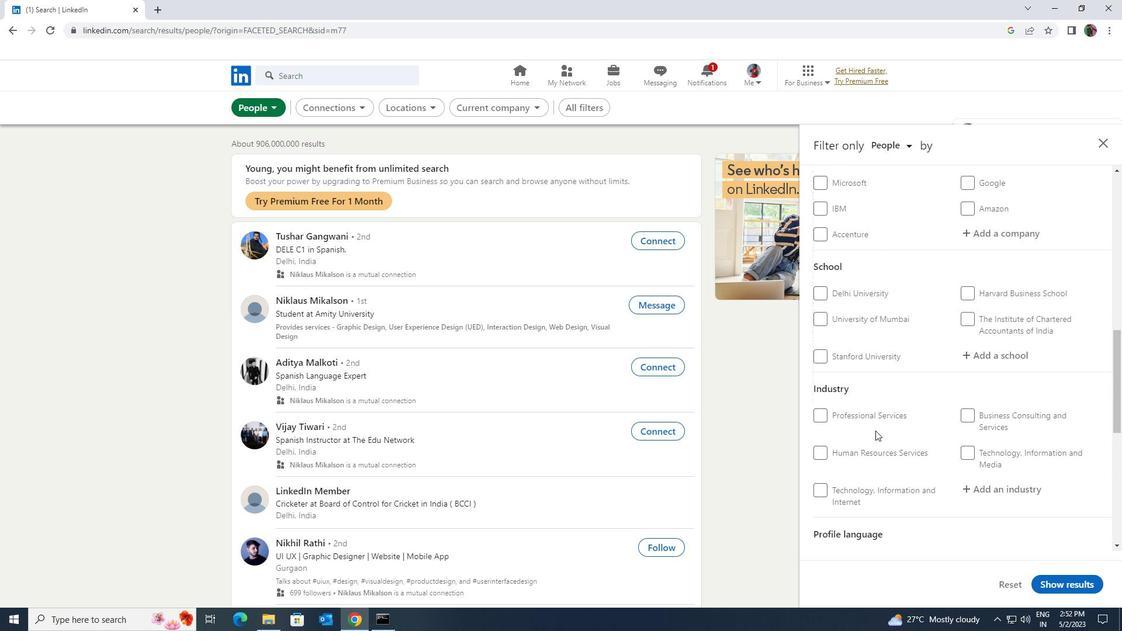
Action: Mouse scrolled (875, 431) with delta (0, 0)
Screenshot: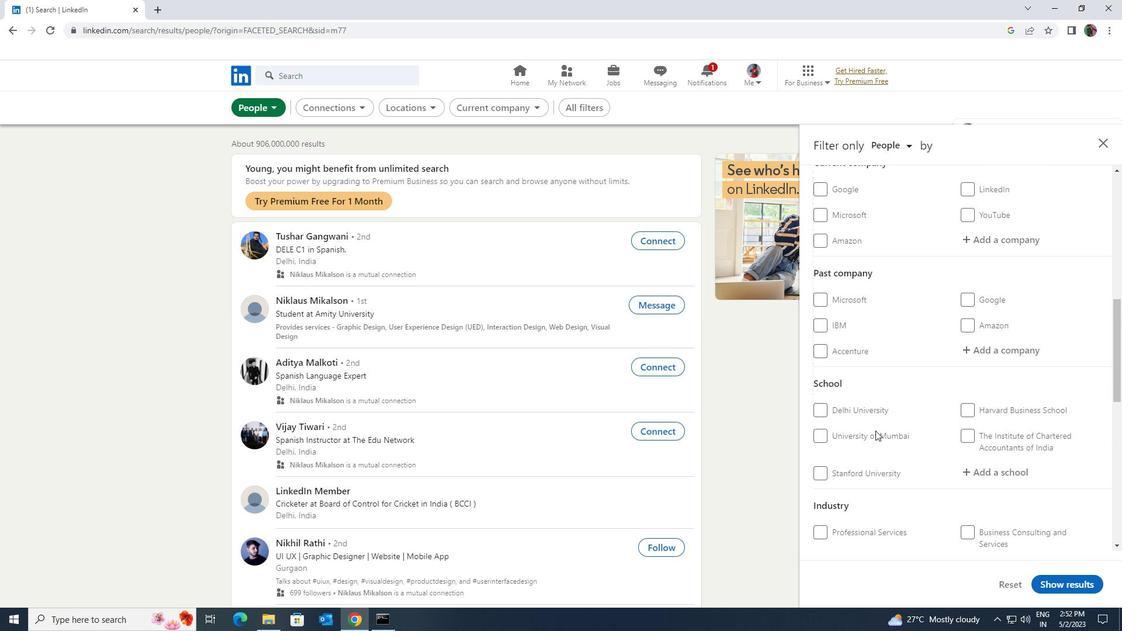 
Action: Mouse scrolled (875, 431) with delta (0, 0)
Screenshot: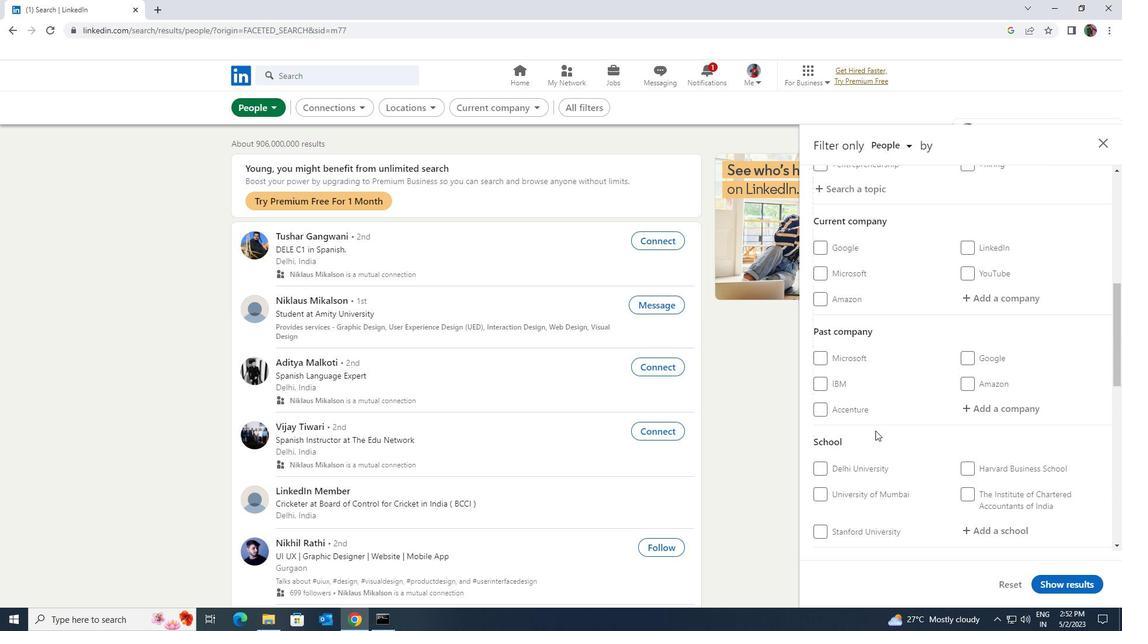 
Action: Mouse moved to (977, 355)
Screenshot: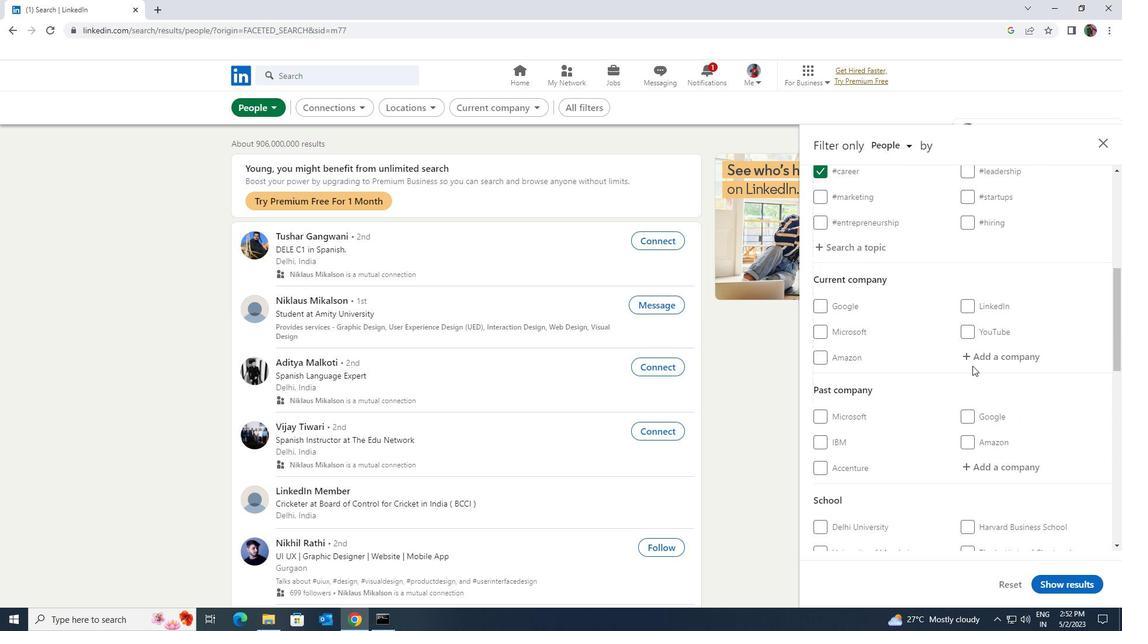 
Action: Mouse pressed left at (977, 355)
Screenshot: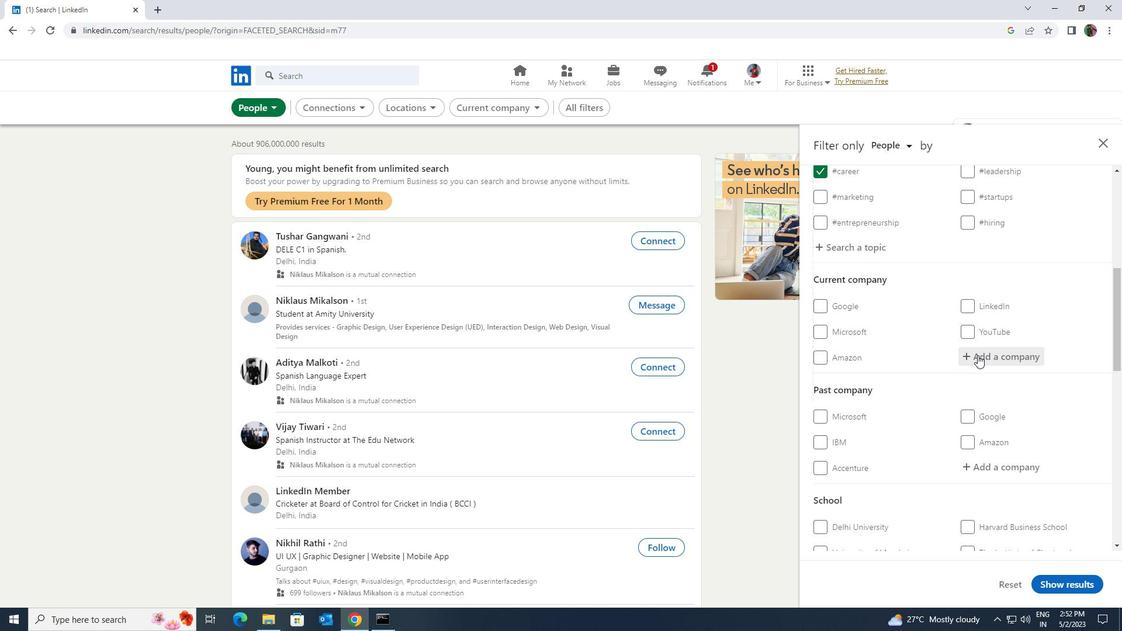 
Action: Key pressed <Key.shift><Key.shift><Key.shift><Key.shift><Key.shift><Key.shift><Key.shift><Key.shift><Key.shift><Key.shift><Key.shift><Key.shift><Key.shift>ARISTA
Screenshot: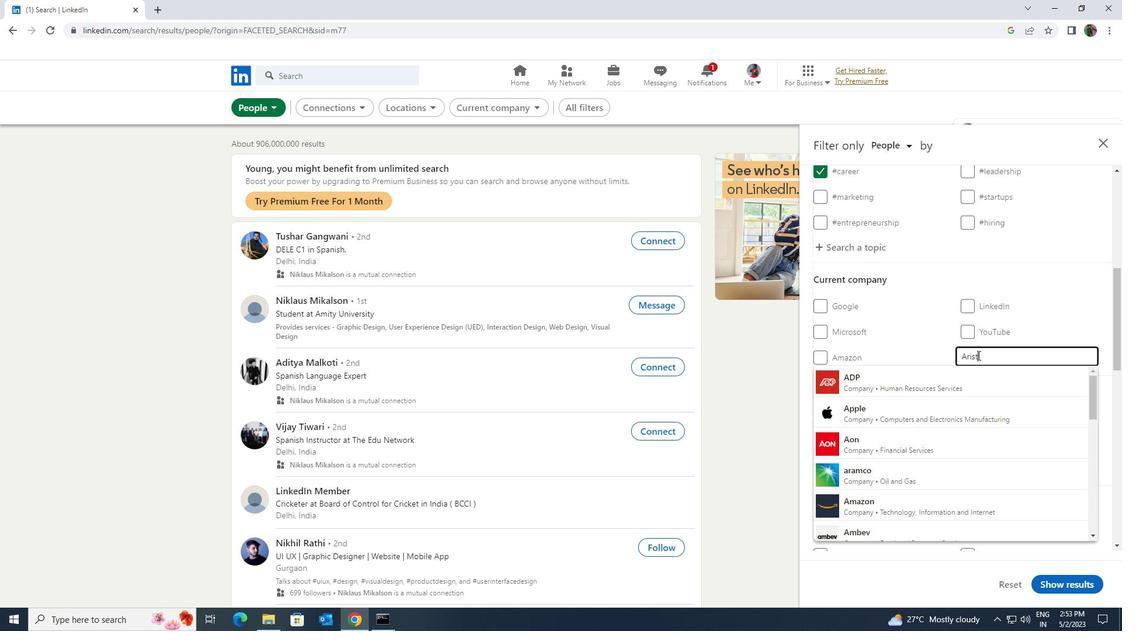 
Action: Mouse moved to (967, 378)
Screenshot: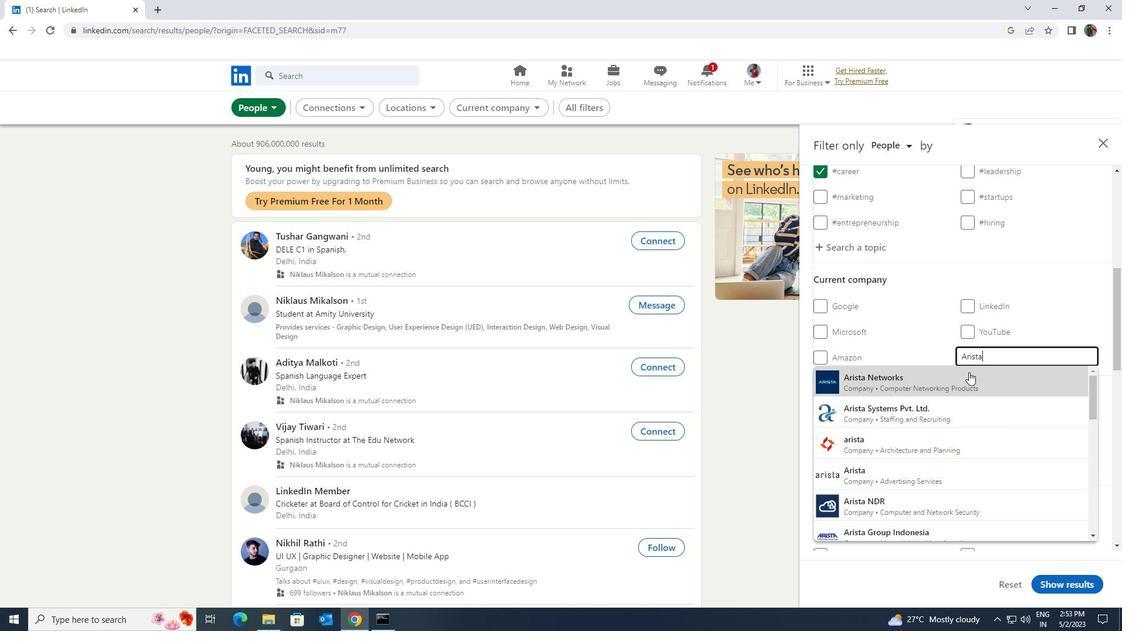 
Action: Mouse pressed left at (967, 378)
Screenshot: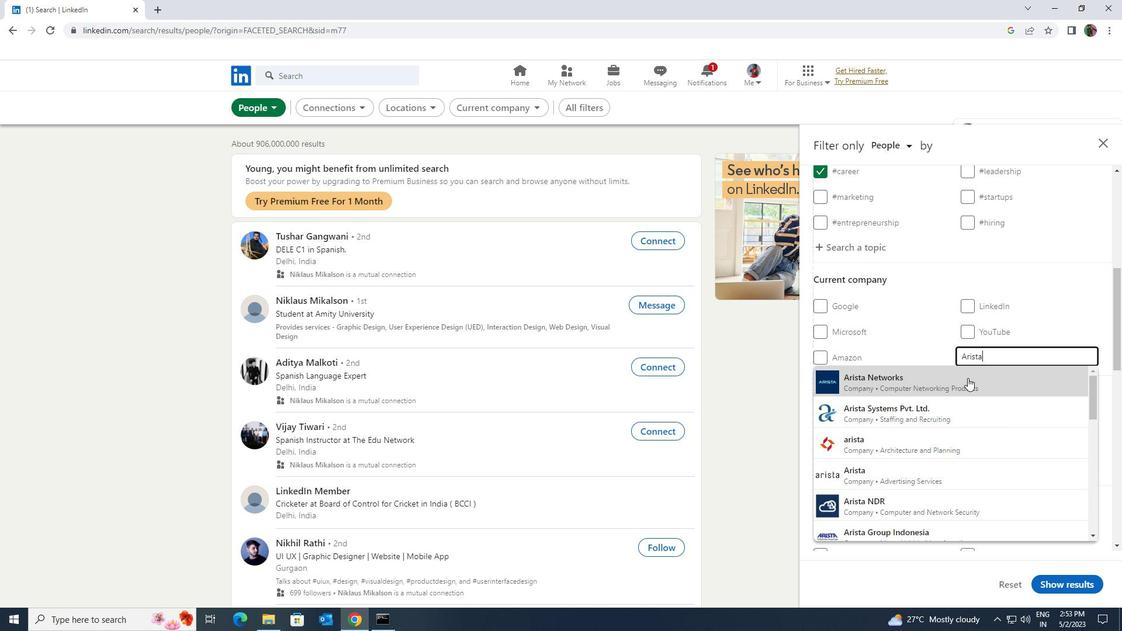 
Action: Mouse scrolled (967, 377) with delta (0, 0)
Screenshot: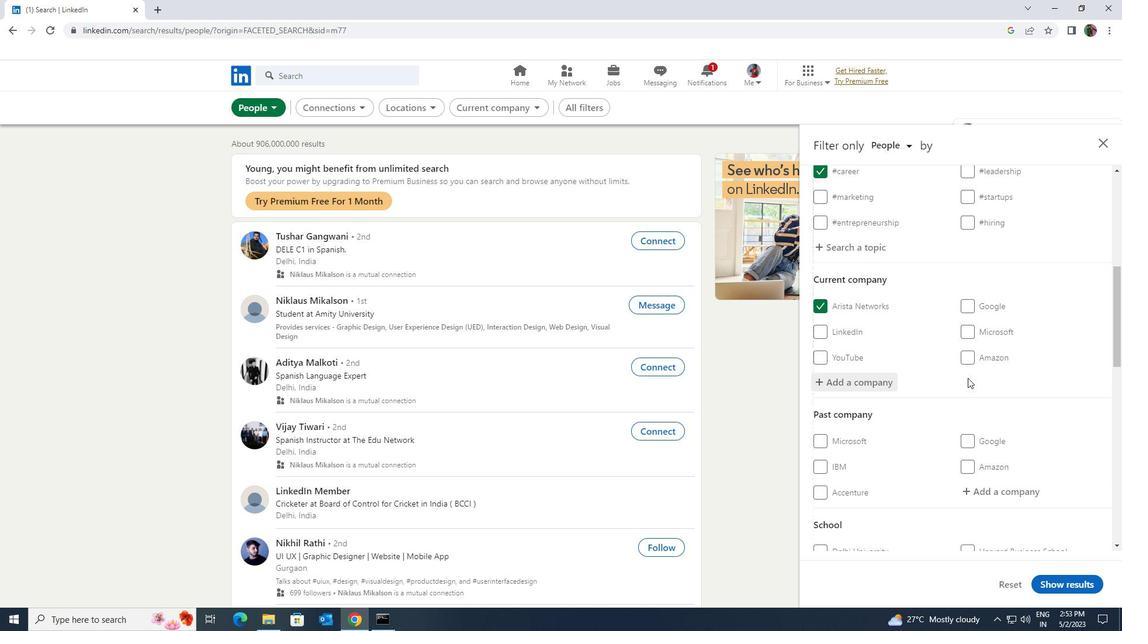
Action: Mouse scrolled (967, 377) with delta (0, 0)
Screenshot: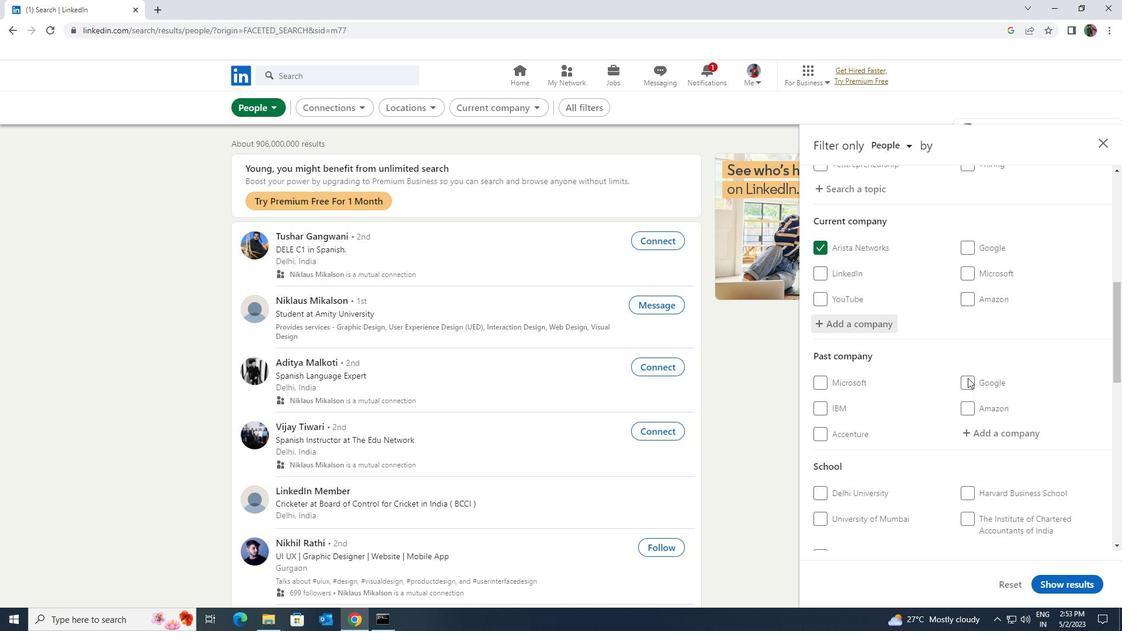 
Action: Mouse scrolled (967, 377) with delta (0, 0)
Screenshot: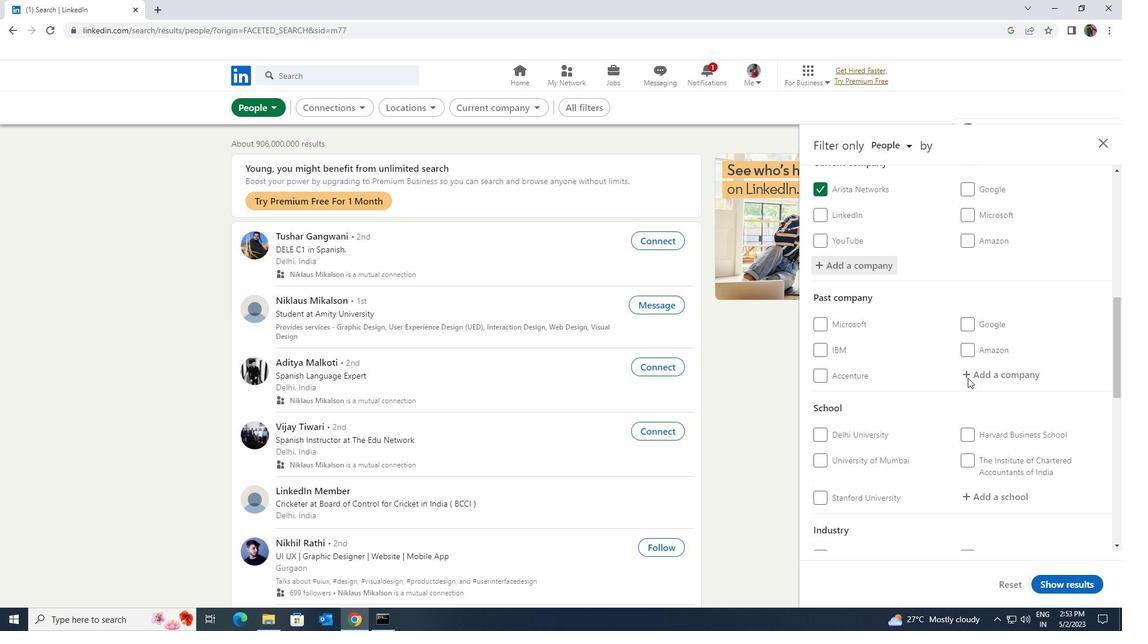 
Action: Mouse moved to (973, 431)
Screenshot: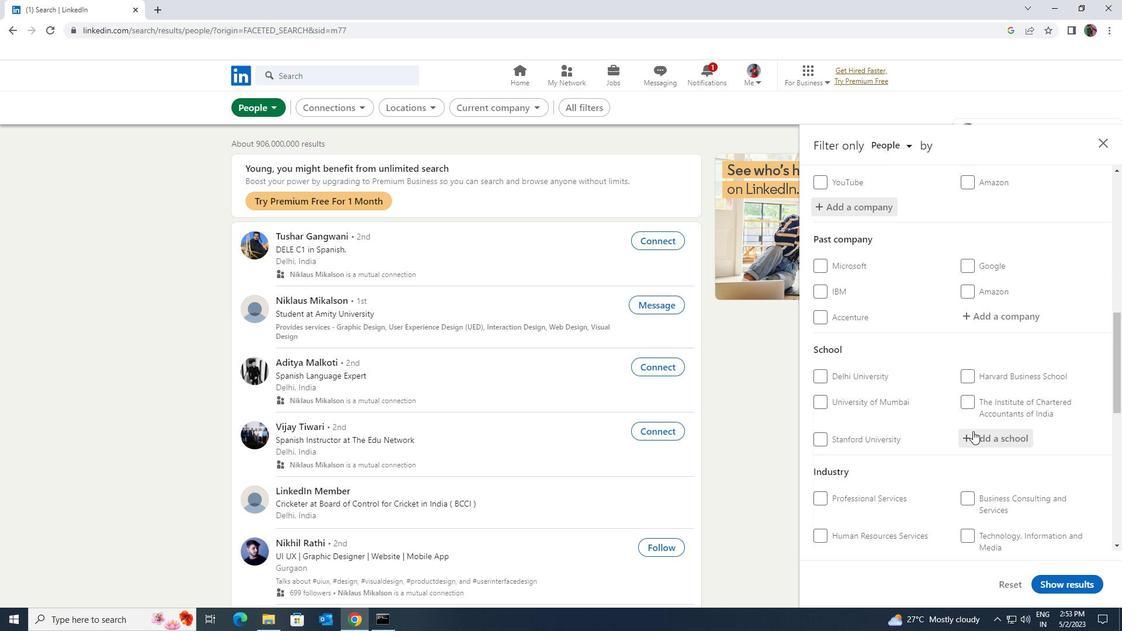 
Action: Mouse pressed left at (973, 431)
Screenshot: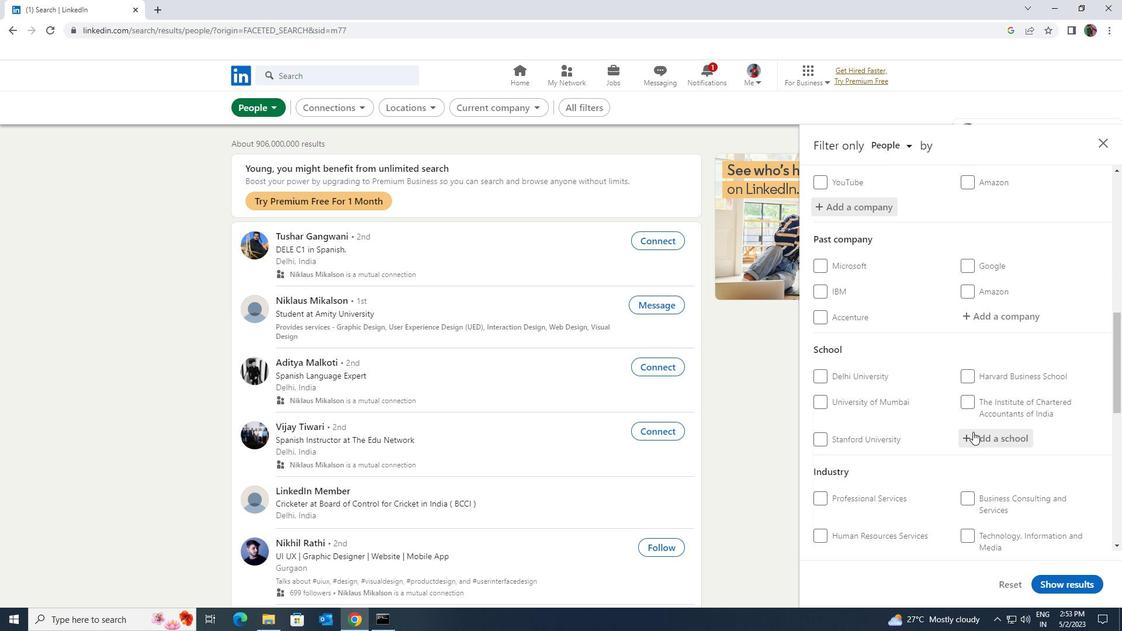 
Action: Key pressed <Key.shift><Key.shift><Key.shift><Key.shift>NMKRV
Screenshot: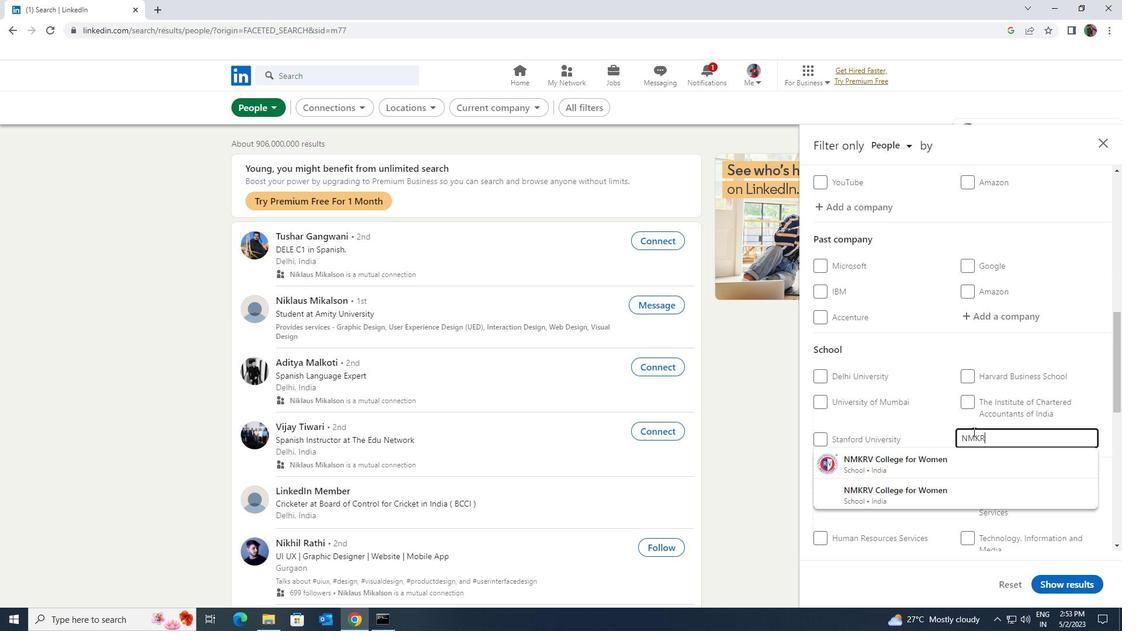 
Action: Mouse moved to (968, 454)
Screenshot: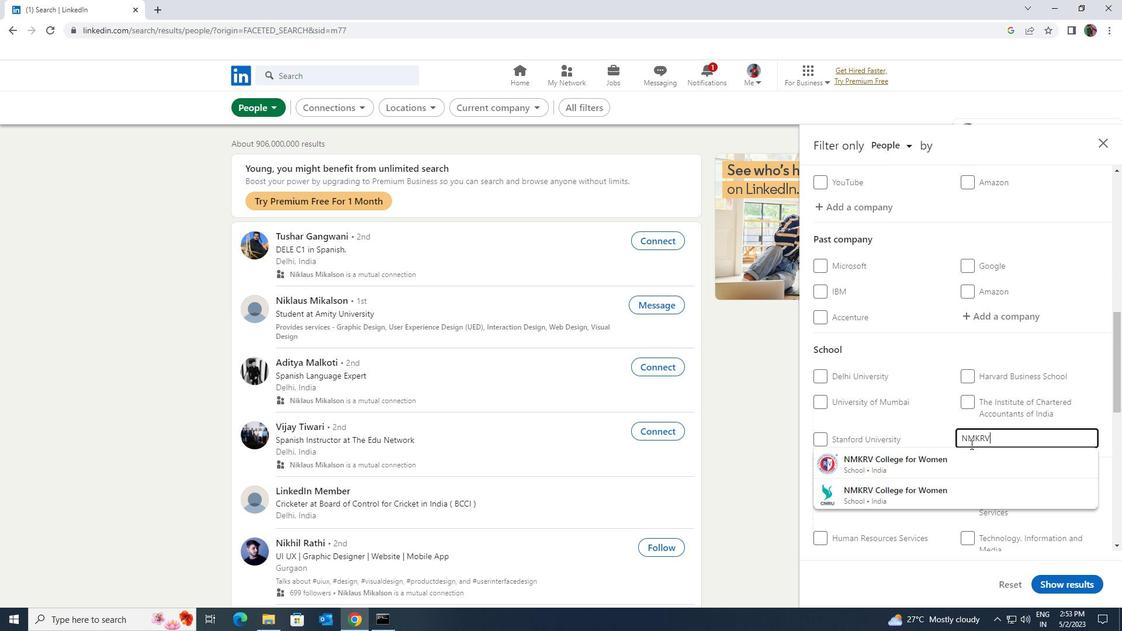 
Action: Mouse pressed left at (968, 454)
Screenshot: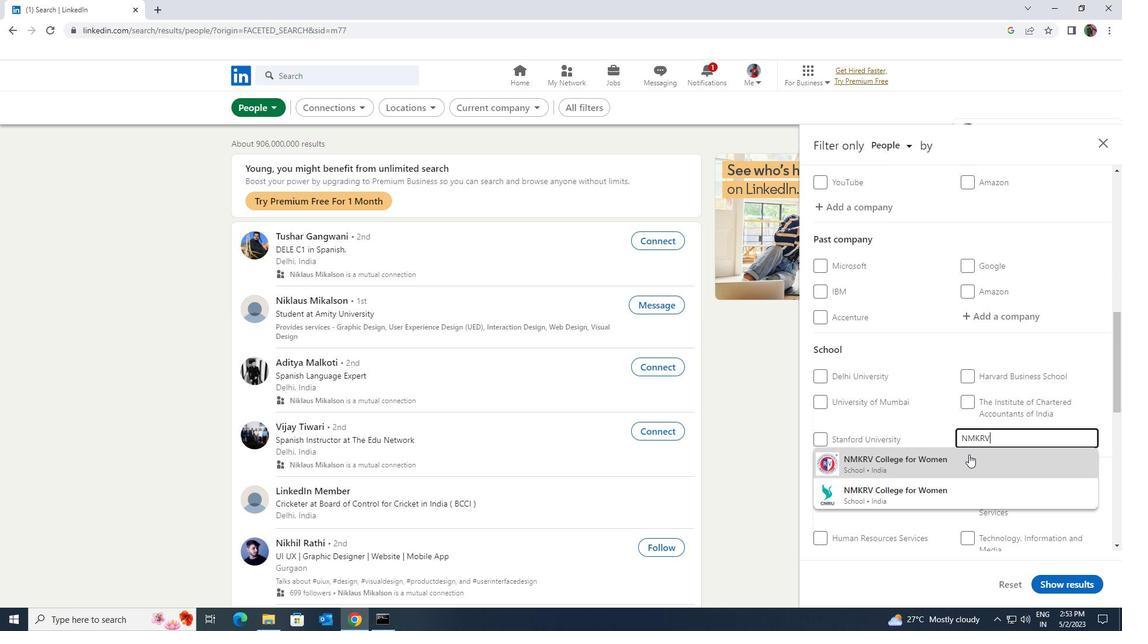 
Action: Mouse scrolled (968, 454) with delta (0, 0)
Screenshot: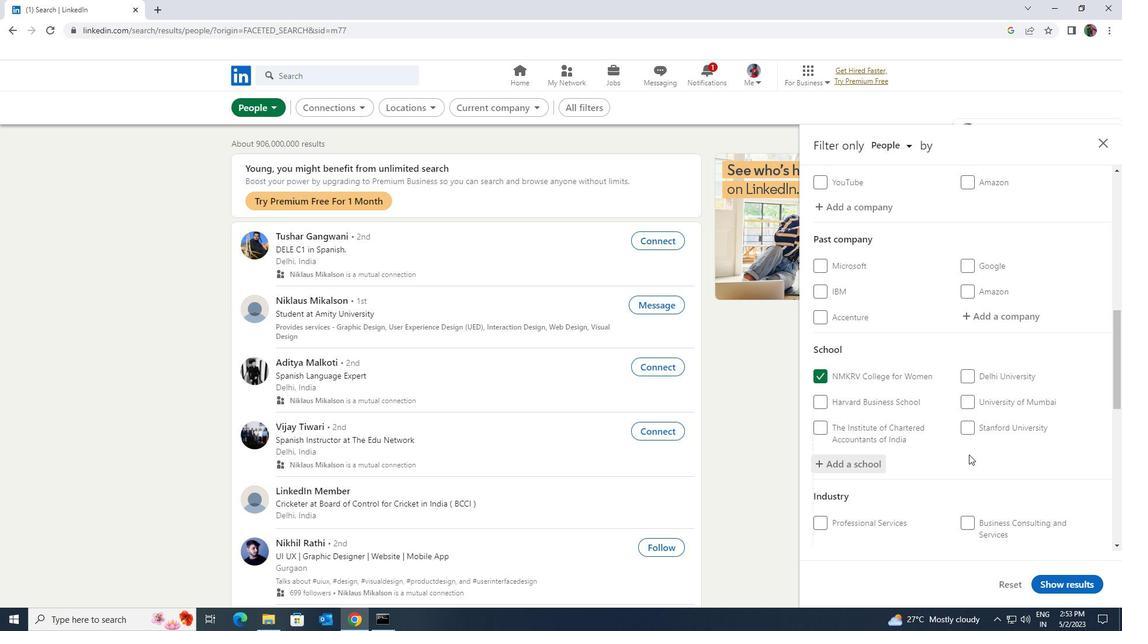
Action: Mouse scrolled (968, 454) with delta (0, 0)
Screenshot: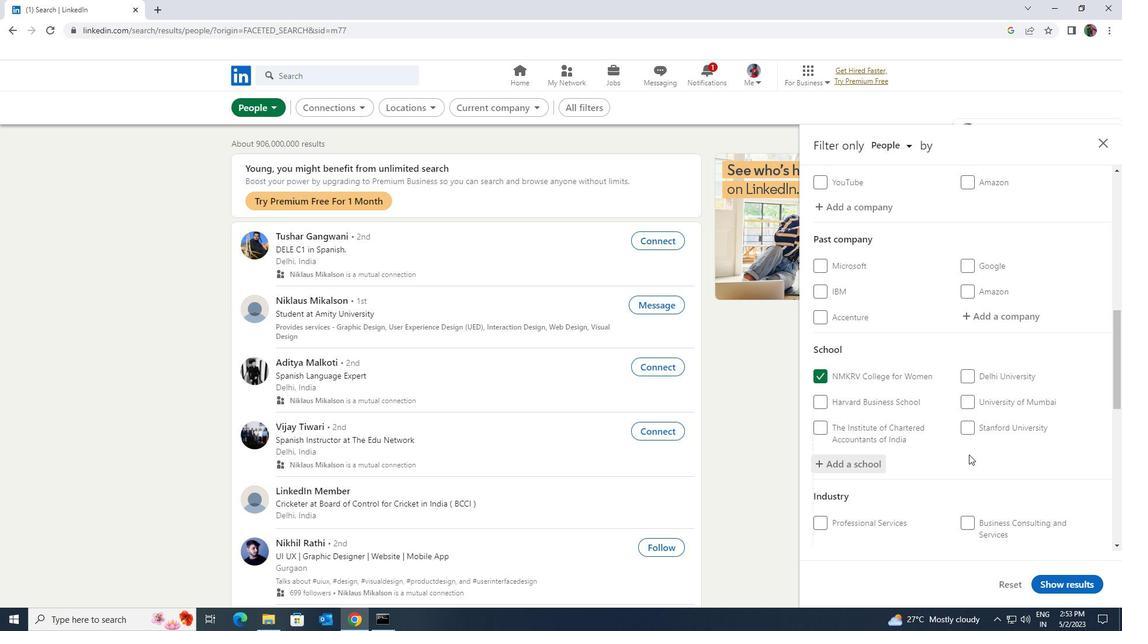 
Action: Mouse scrolled (968, 454) with delta (0, 0)
Screenshot: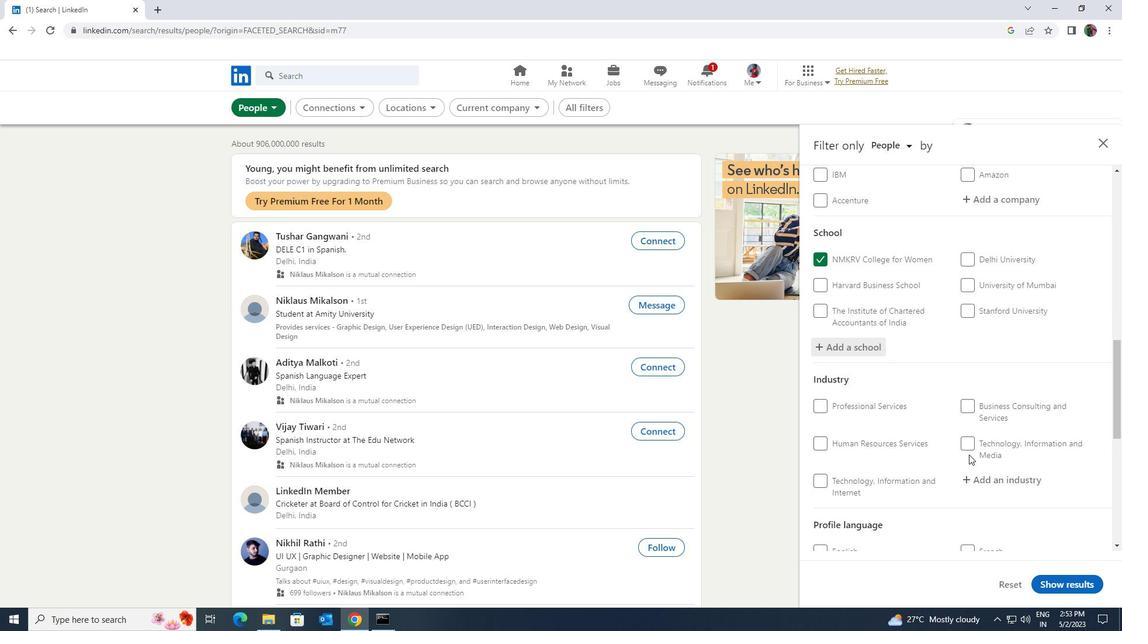 
Action: Mouse moved to (982, 421)
Screenshot: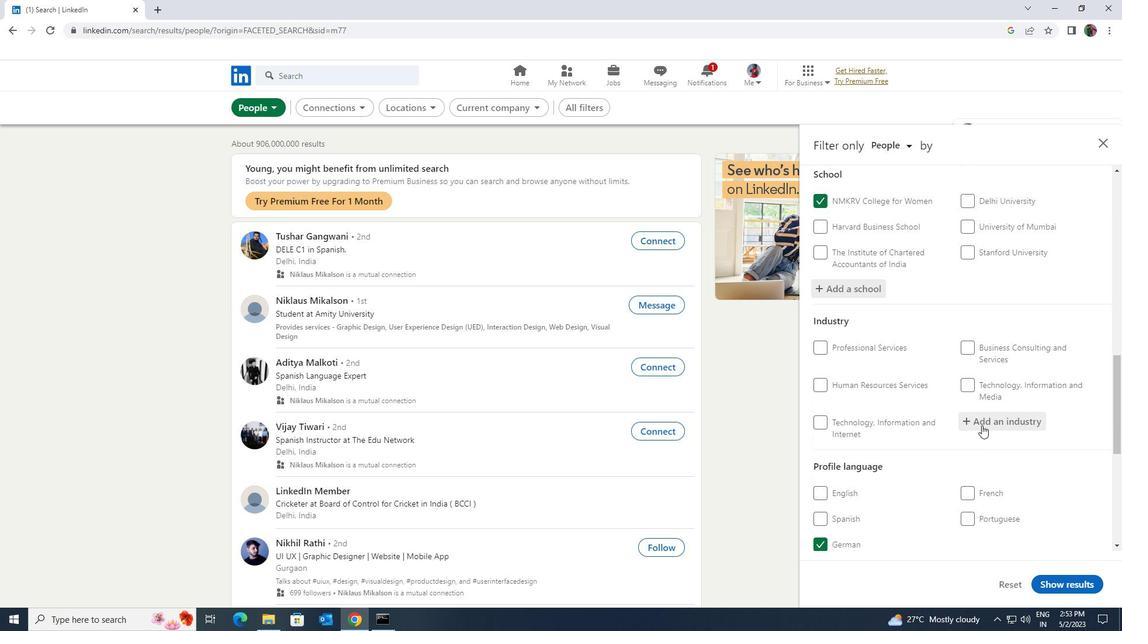 
Action: Mouse pressed left at (982, 421)
Screenshot: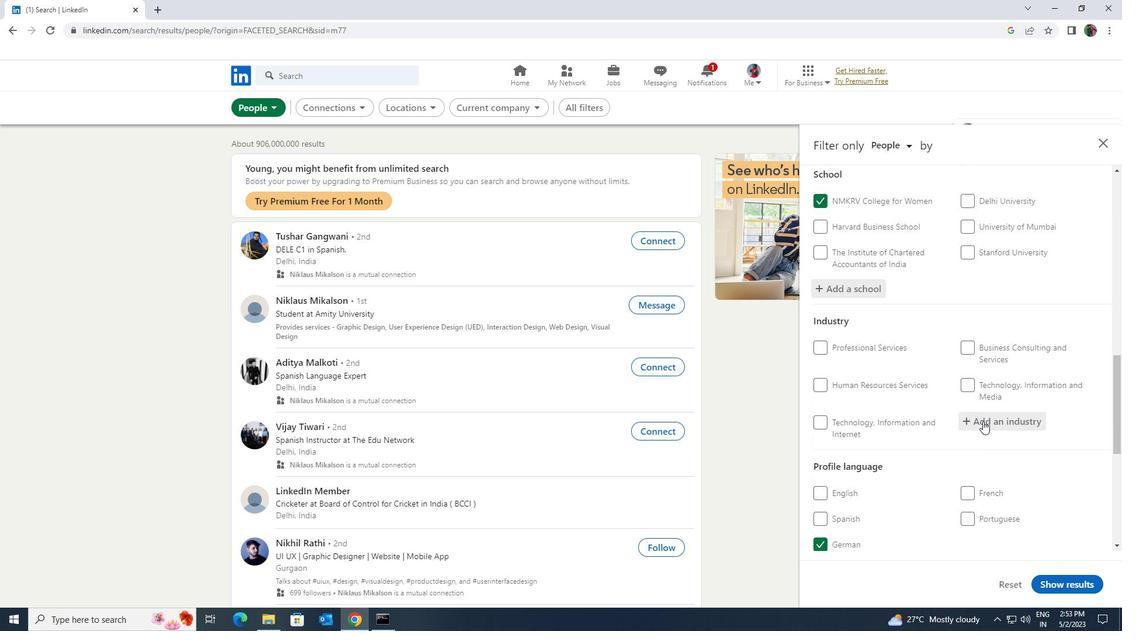 
Action: Key pressed <Key.shift><Key.shift><Key.shift><Key.shift><Key.shift><Key.shift><Key.shift><Key.shift>DESIGN<Key.space>
Screenshot: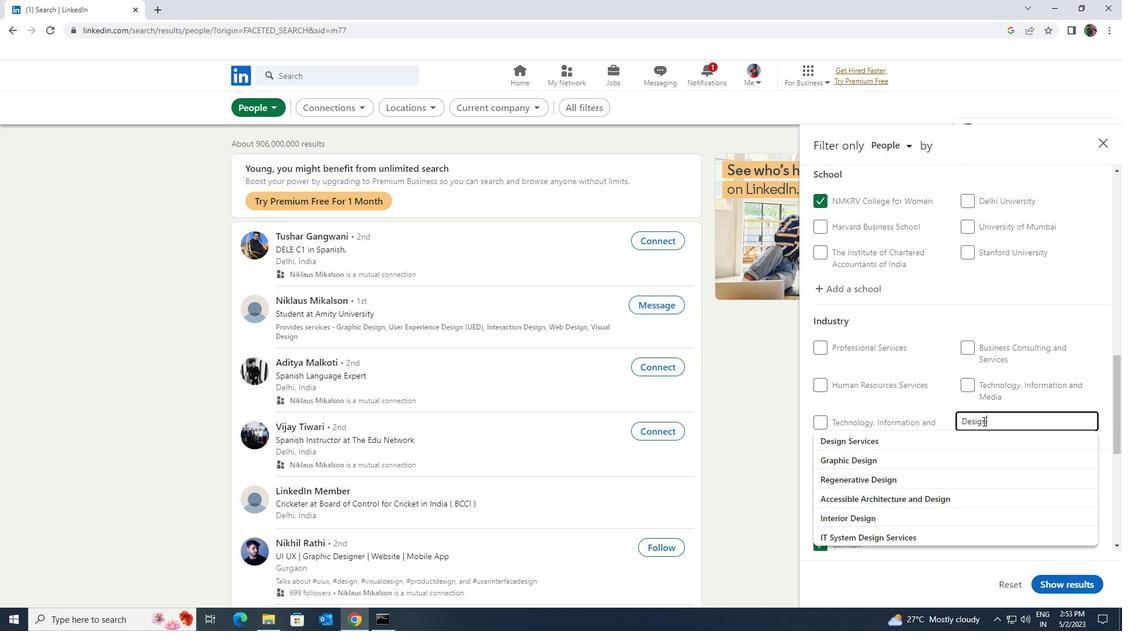 
Action: Mouse moved to (978, 444)
Screenshot: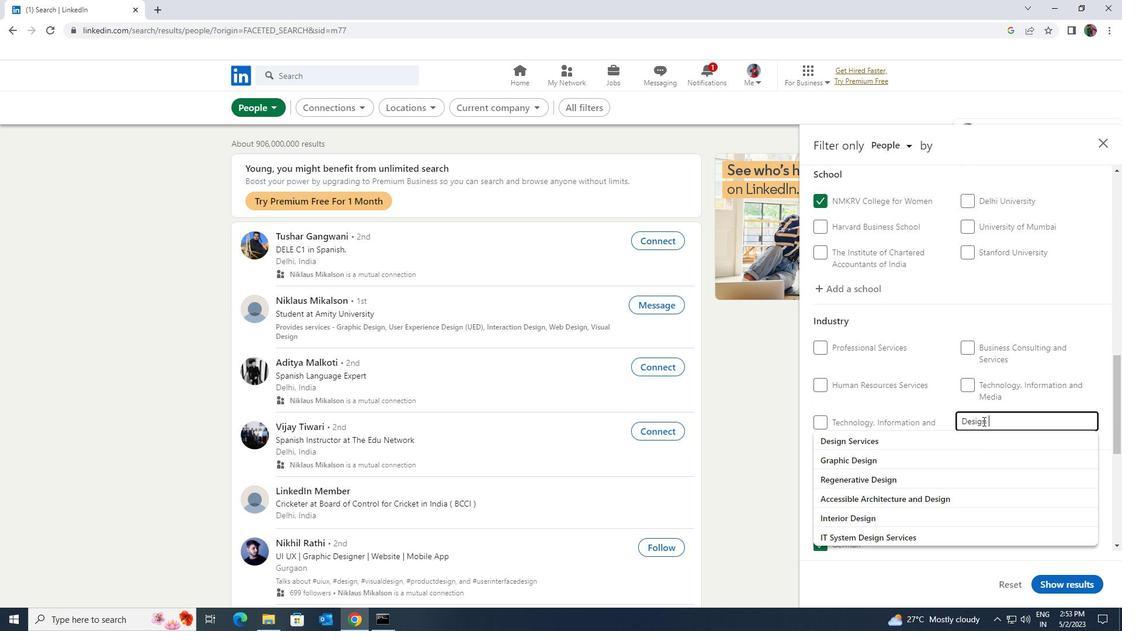 
Action: Mouse pressed left at (978, 444)
Screenshot: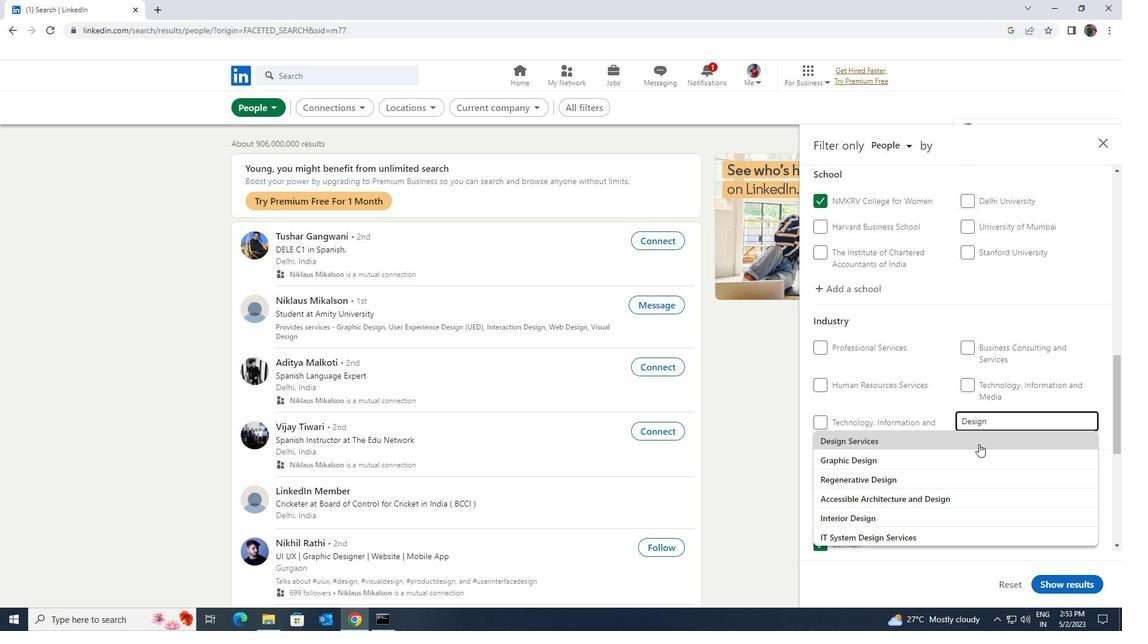 
Action: Mouse scrolled (978, 443) with delta (0, 0)
Screenshot: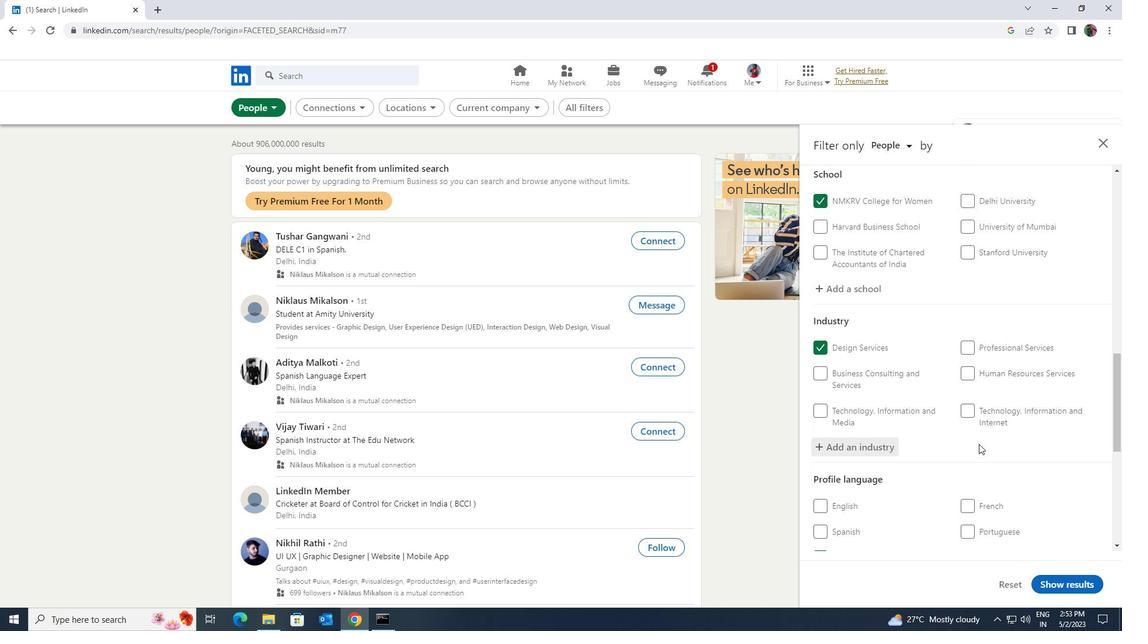 
Action: Mouse scrolled (978, 443) with delta (0, 0)
Screenshot: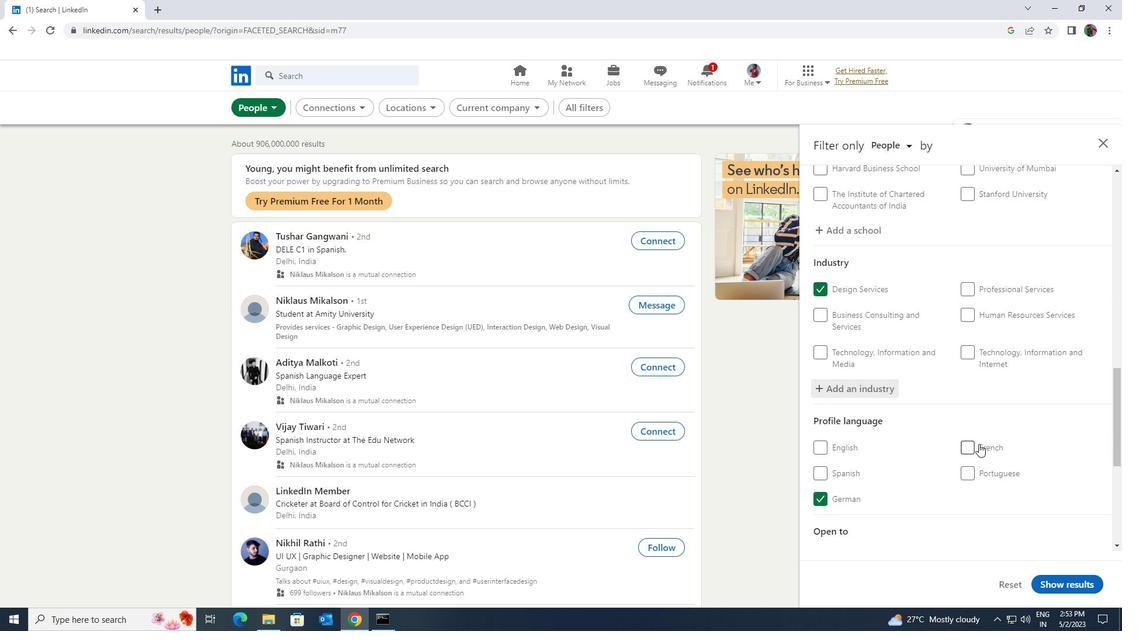 
Action: Mouse scrolled (978, 443) with delta (0, 0)
Screenshot: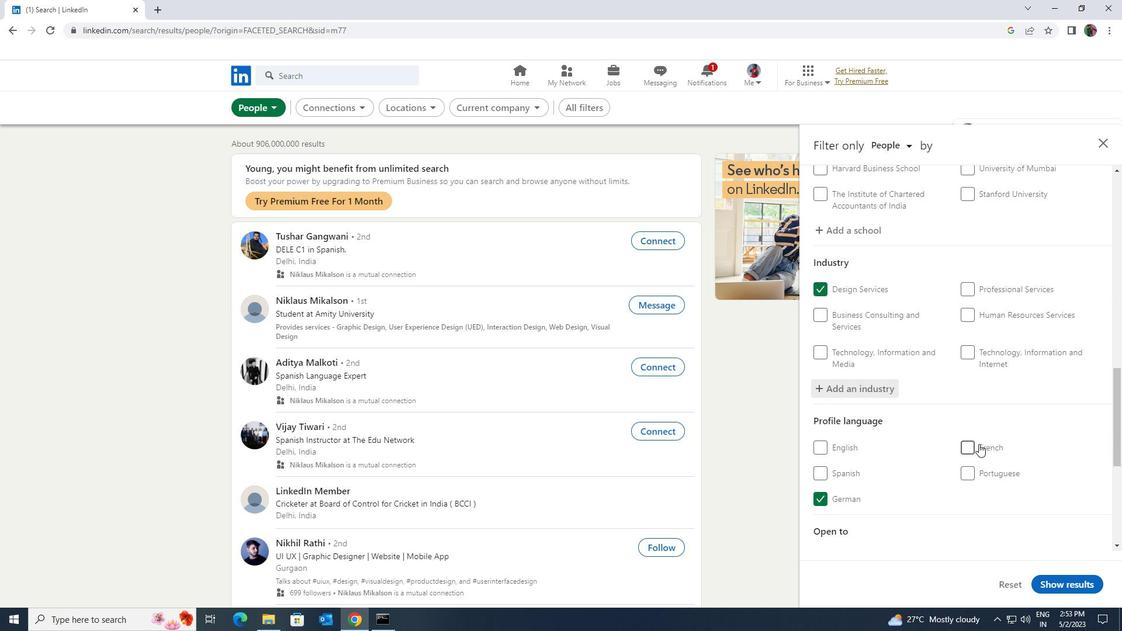 
Action: Mouse scrolled (978, 443) with delta (0, 0)
Screenshot: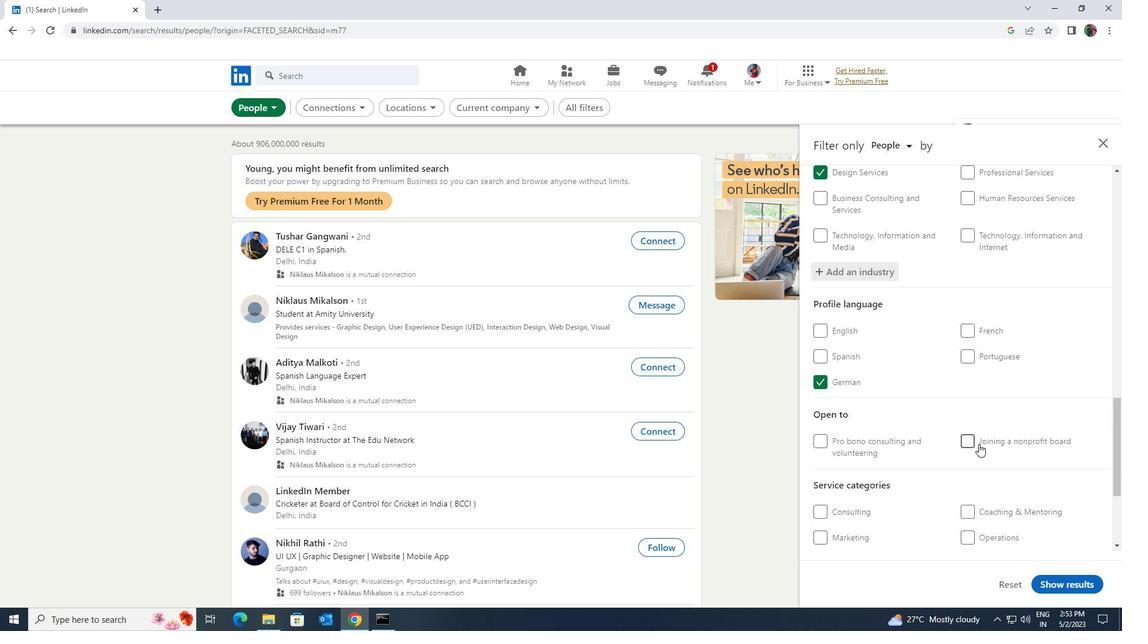 
Action: Mouse moved to (980, 502)
Screenshot: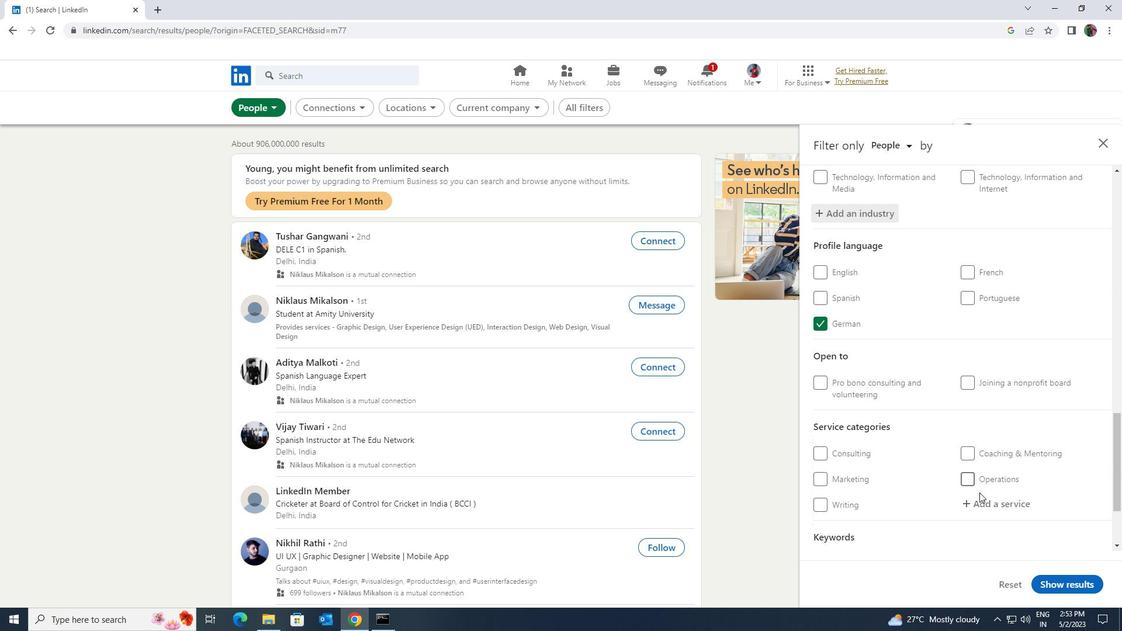 
Action: Mouse pressed left at (980, 502)
Screenshot: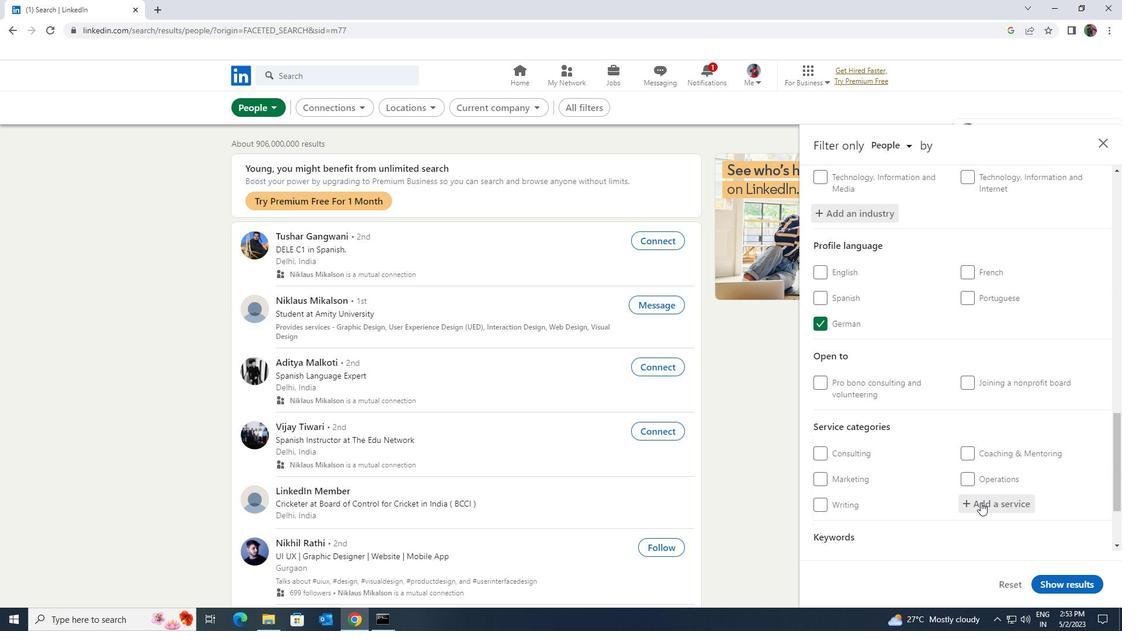 
Action: Key pressed <Key.shift>HUMAN<Key.space><Key.shift>RES
Screenshot: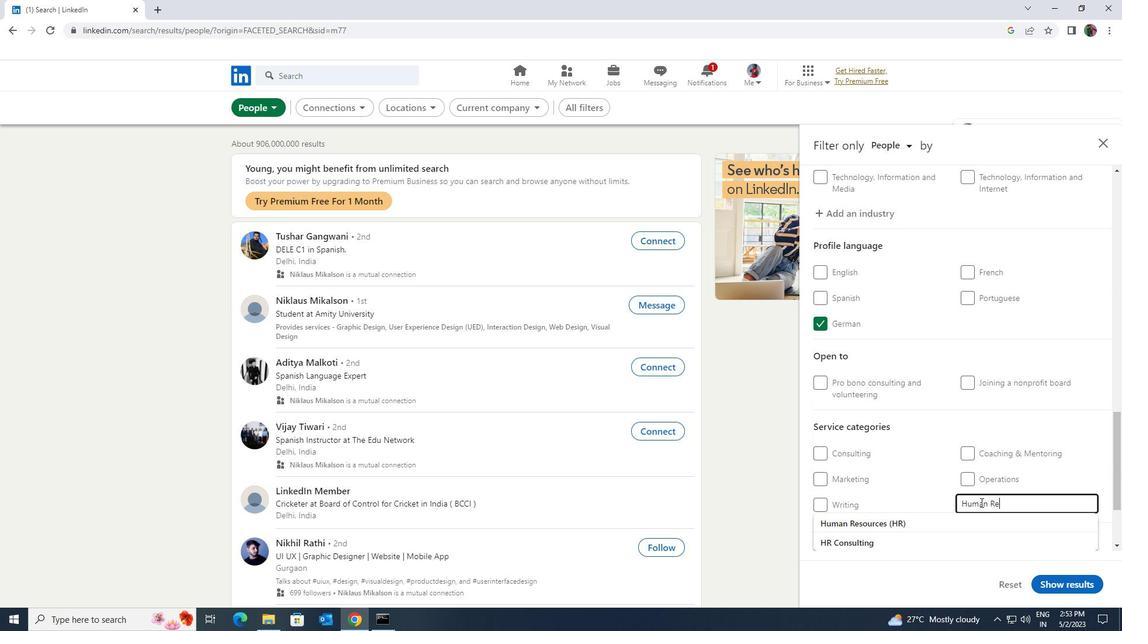 
Action: Mouse moved to (967, 513)
Screenshot: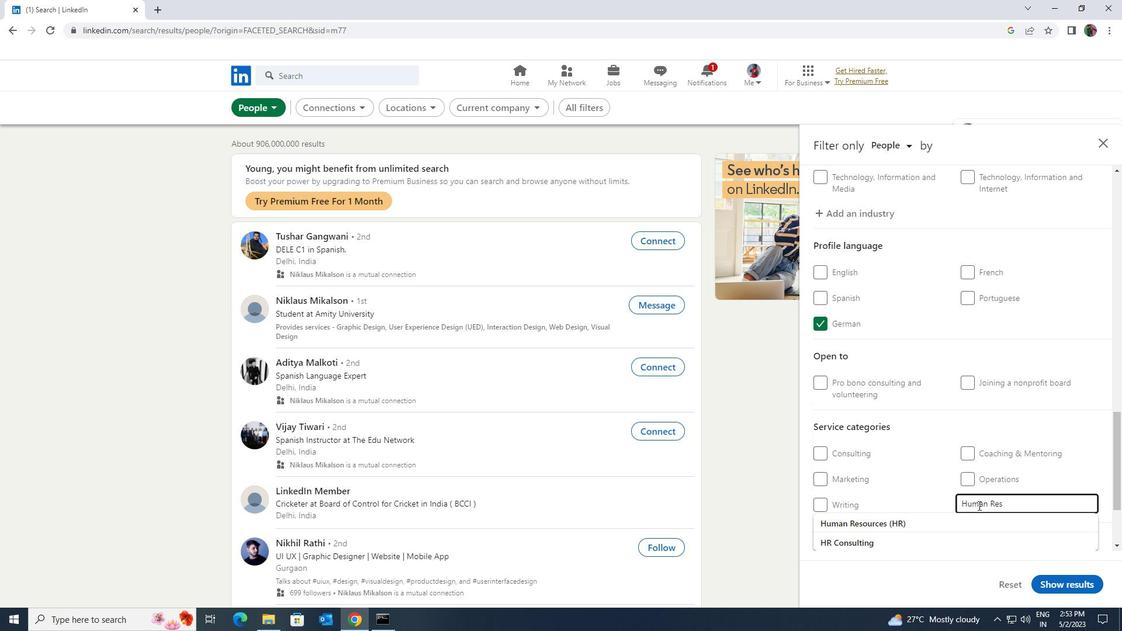 
Action: Mouse pressed left at (967, 513)
Screenshot: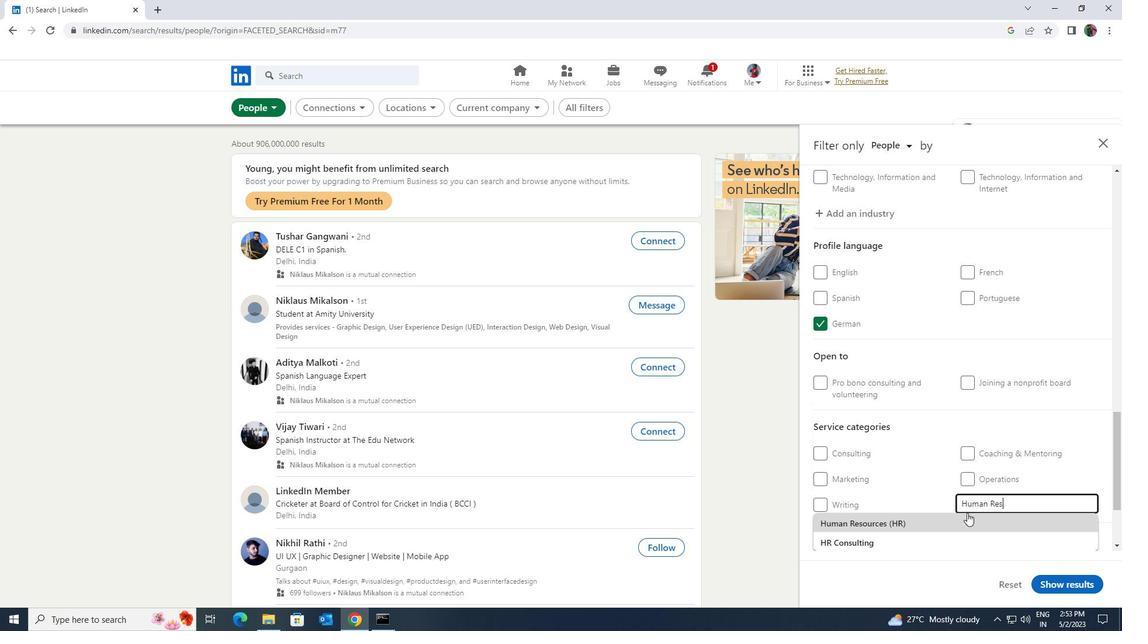 
Action: Mouse scrolled (967, 512) with delta (0, 0)
Screenshot: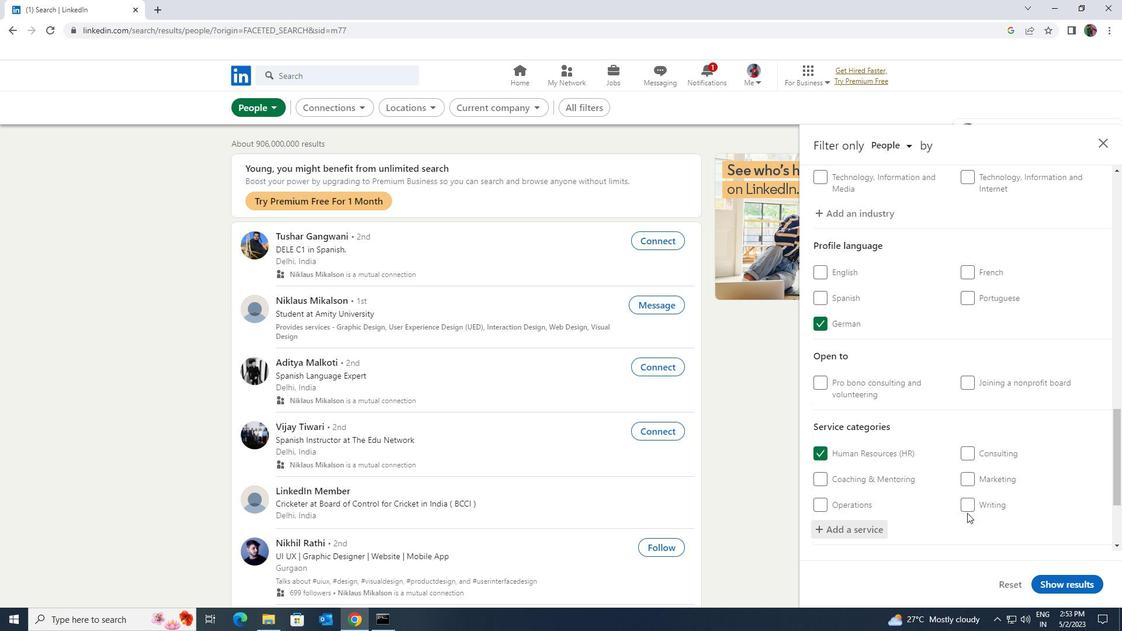 
Action: Mouse scrolled (967, 512) with delta (0, 0)
Screenshot: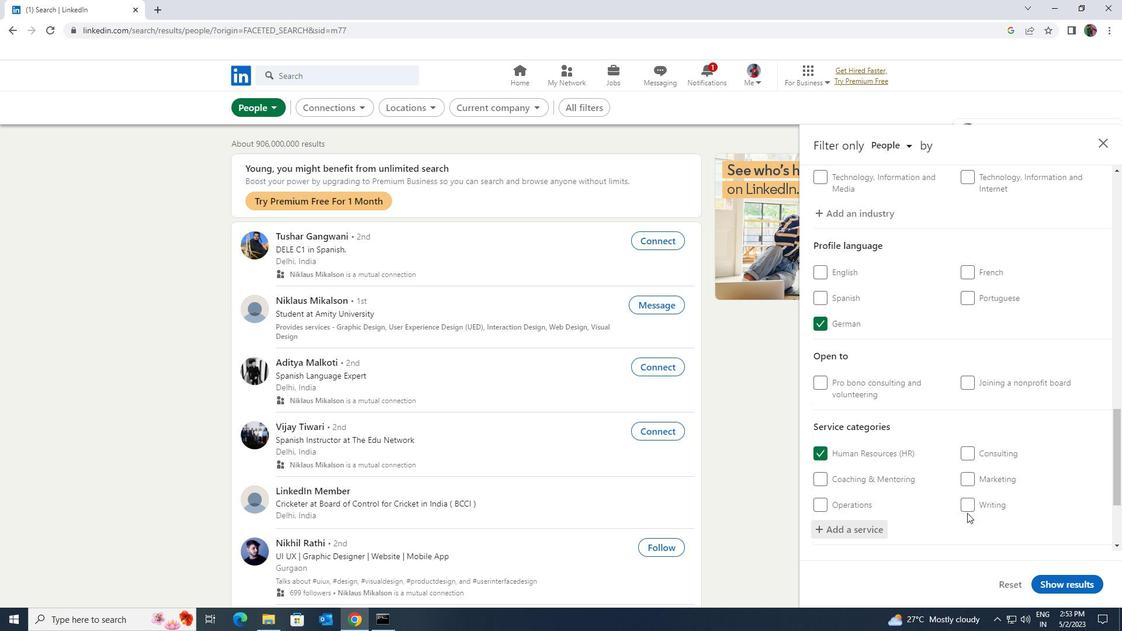 
Action: Mouse scrolled (967, 512) with delta (0, 0)
Screenshot: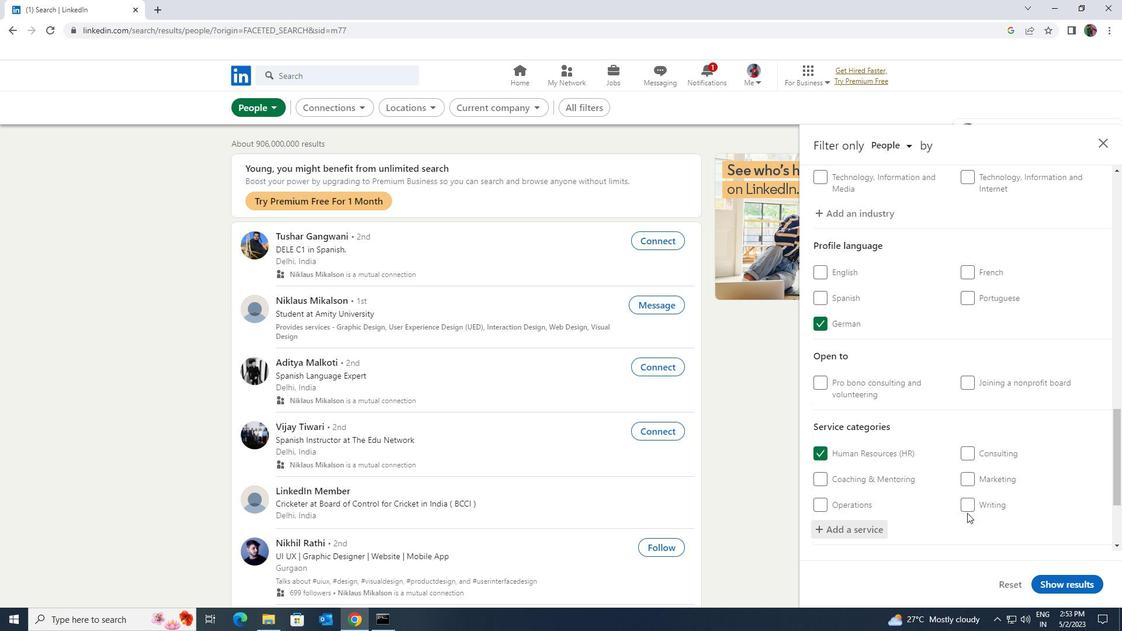 
Action: Mouse moved to (933, 501)
Screenshot: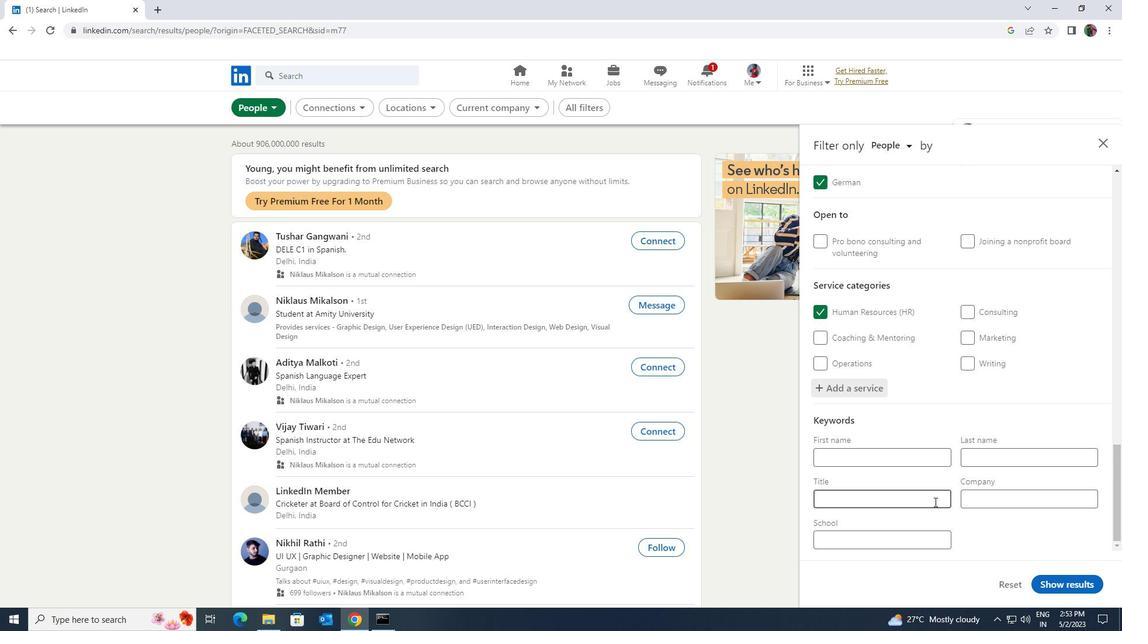 
Action: Mouse pressed left at (933, 501)
Screenshot: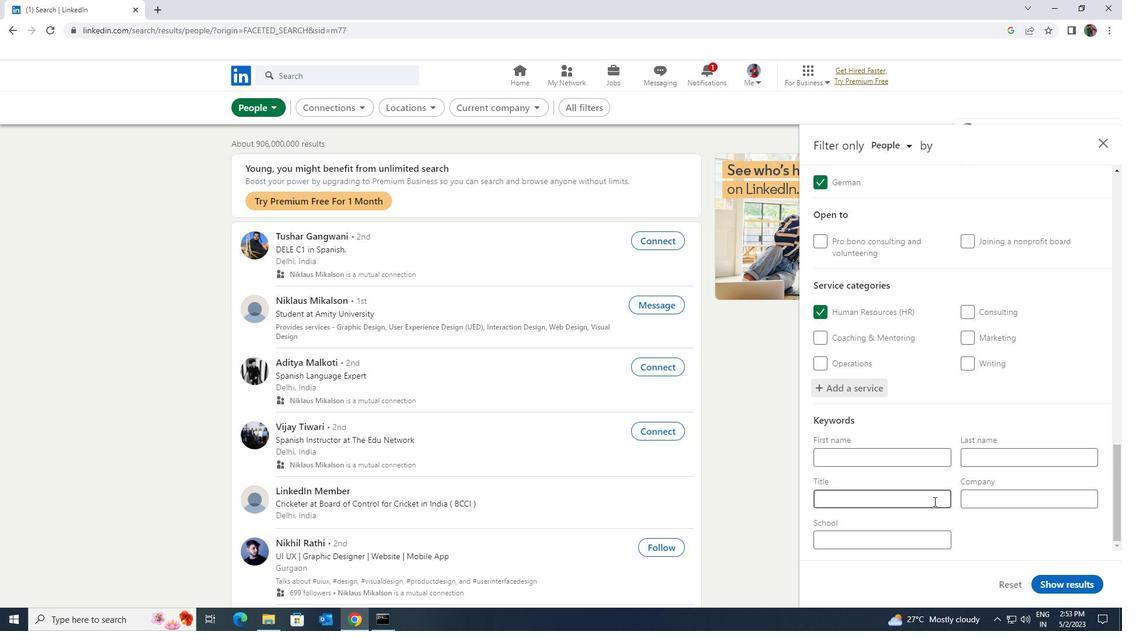 
Action: Key pressed <Key.shift><Key.shift><Key.shift><Key.shift><Key.shift><Key.shift><Key.shift><Key.shift><Key.shift>WEB<Key.space><Key.shift>DESIGNER
Screenshot: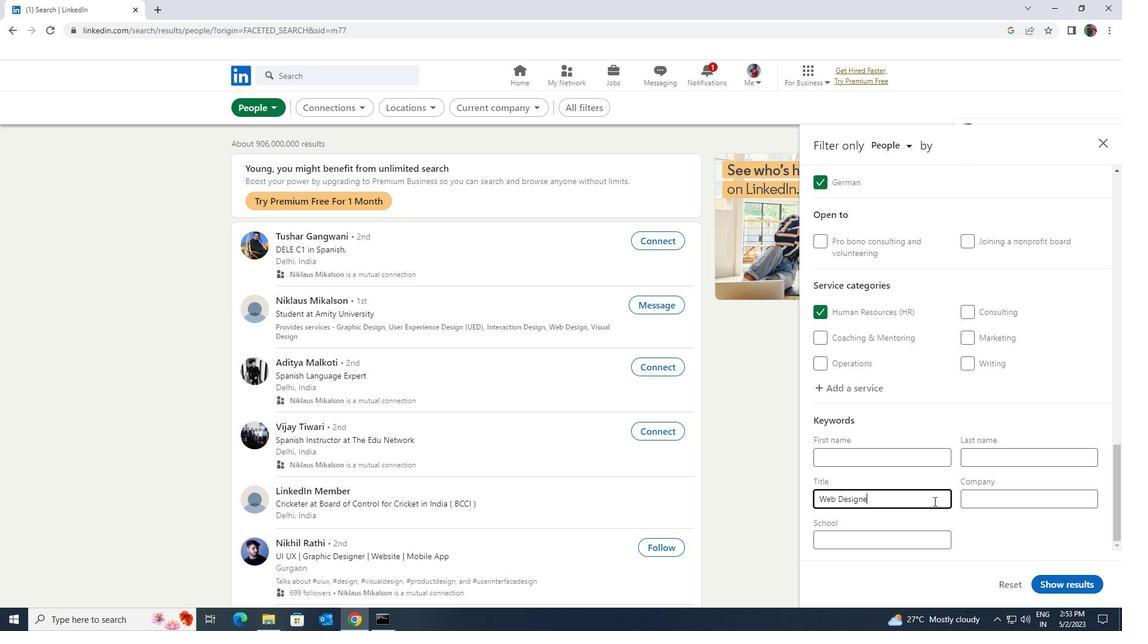 
Action: Mouse moved to (1039, 576)
Screenshot: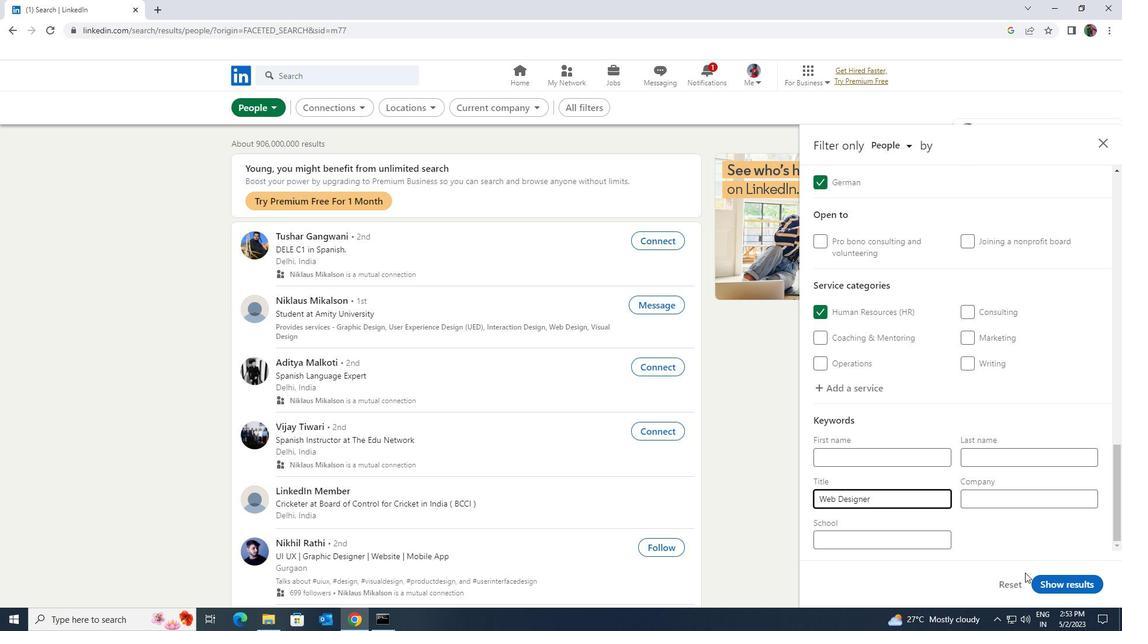 
Action: Mouse pressed left at (1039, 576)
Screenshot: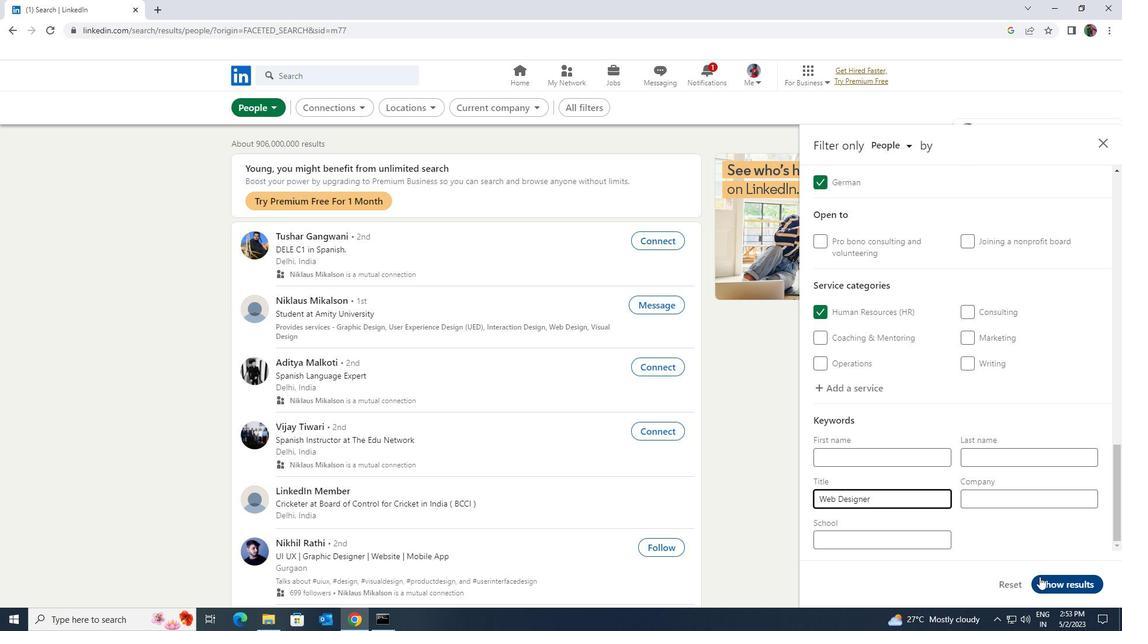
